 Task: Search one way flight ticket for 2 adults, 2 infants in seat and 1 infant on lap in first from Bloomington/normal: Central Illinois Regional Airport At Bloomington-normal to Springfield: Abraham Lincoln Capital Airport on 5-2-2023. Choice of flights is Singapure airlines. Number of bags: 1 checked bag. Price is upto 95000. Outbound departure time preference is 14:30.
Action: Mouse moved to (250, 342)
Screenshot: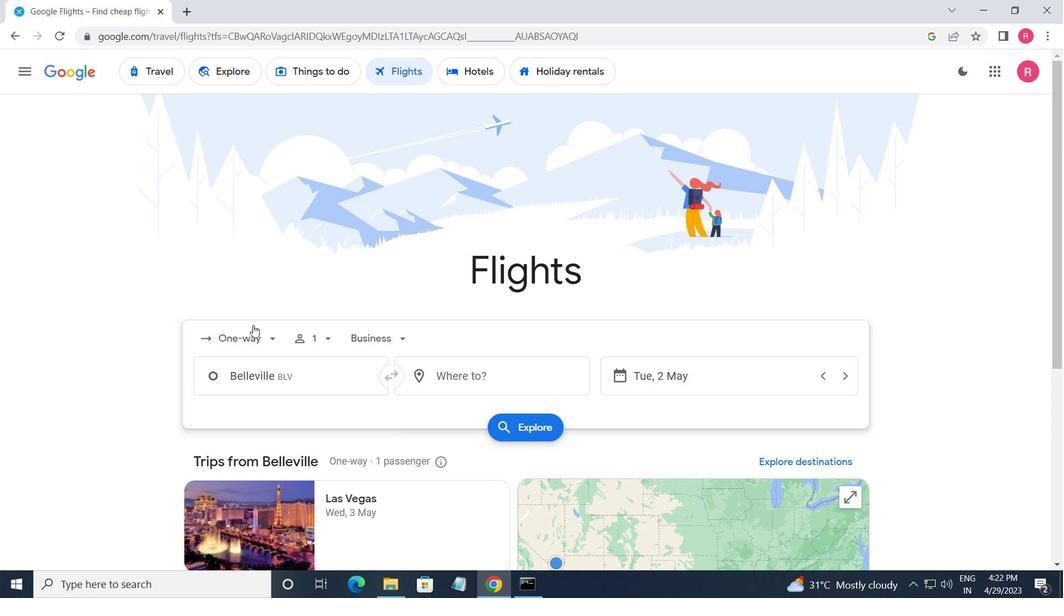 
Action: Mouse pressed left at (250, 342)
Screenshot: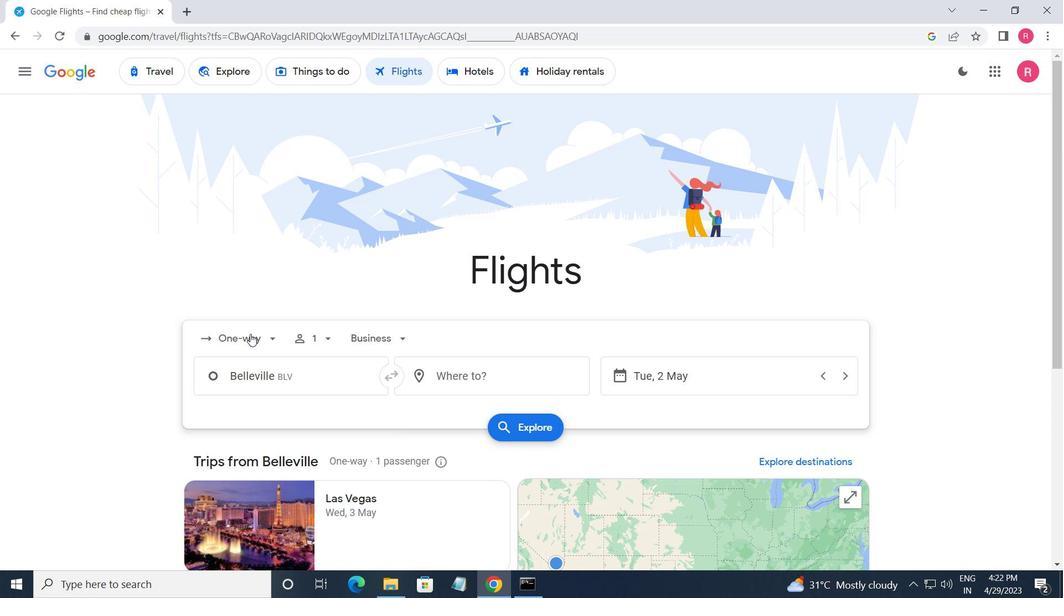 
Action: Mouse moved to (267, 341)
Screenshot: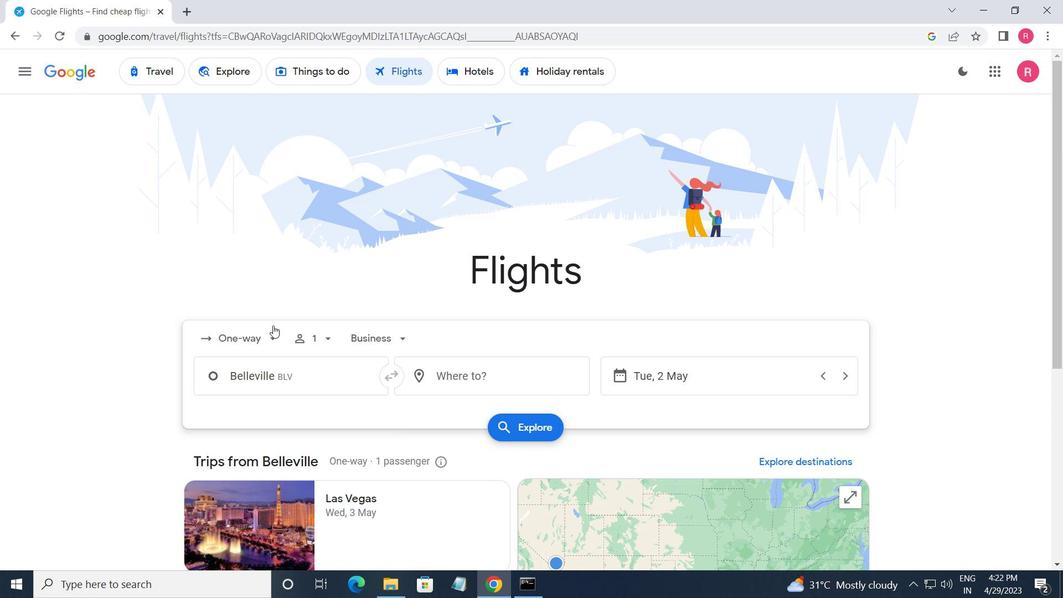 
Action: Mouse pressed left at (267, 341)
Screenshot: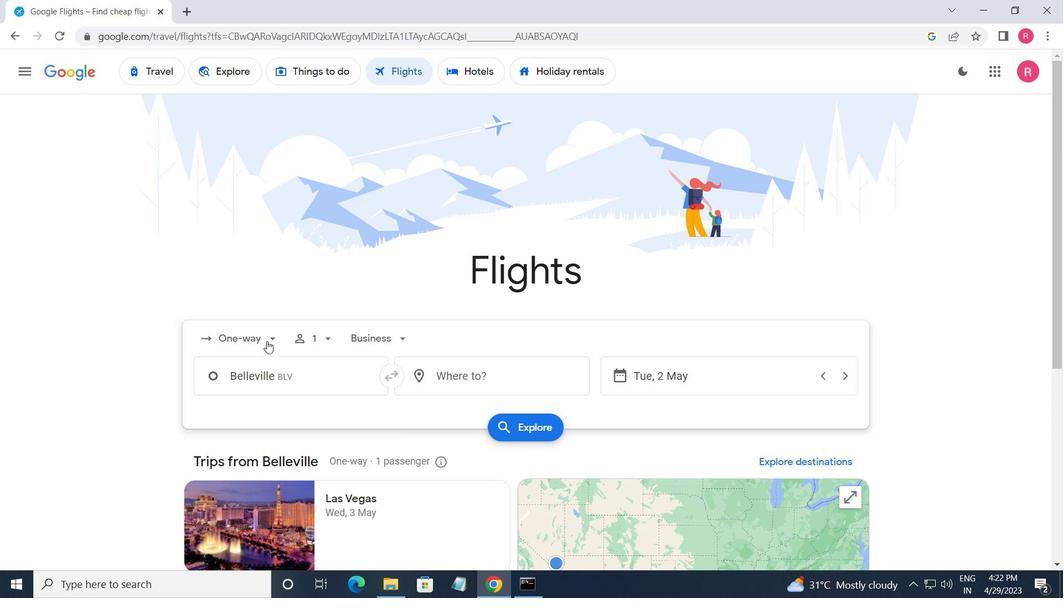 
Action: Mouse moved to (264, 343)
Screenshot: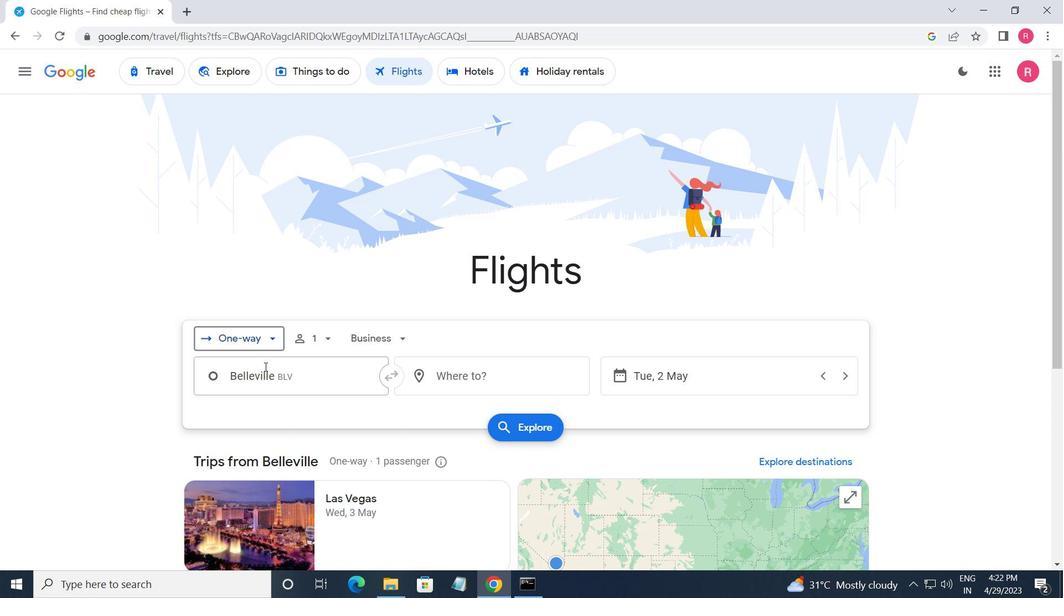 
Action: Mouse pressed left at (264, 343)
Screenshot: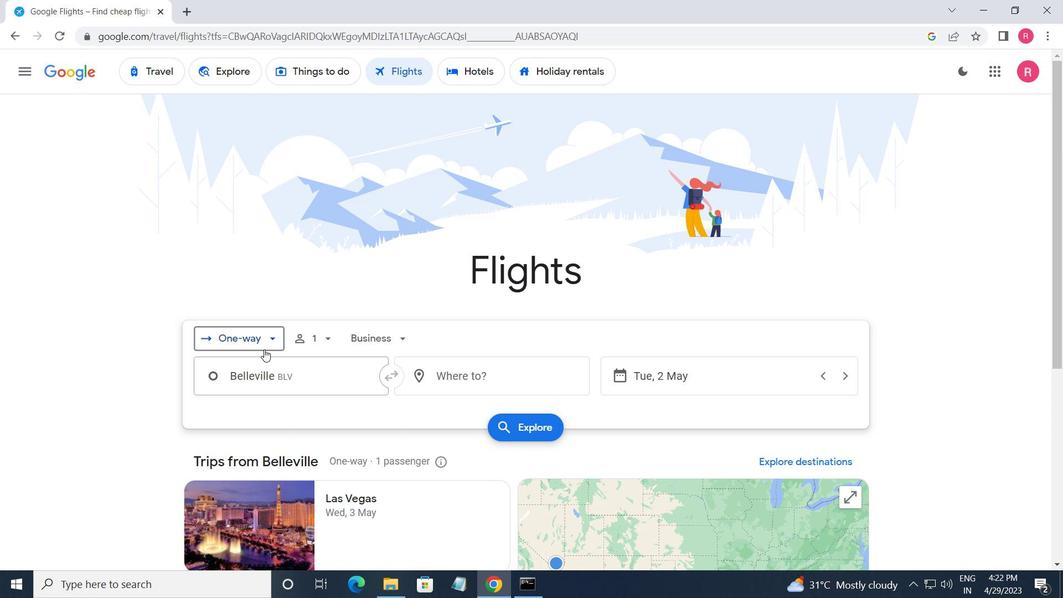 
Action: Mouse moved to (262, 403)
Screenshot: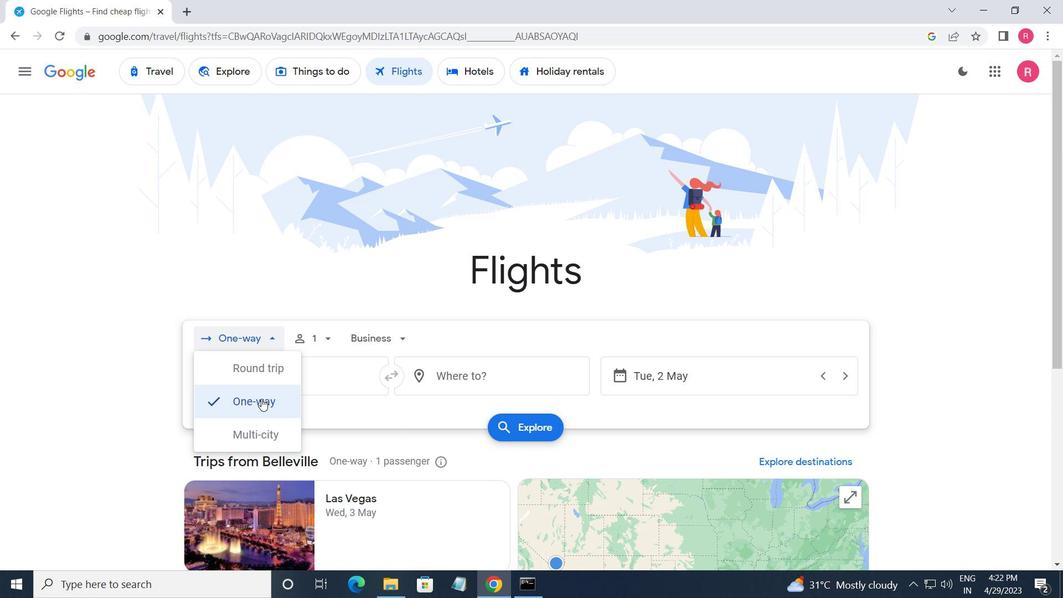 
Action: Mouse pressed left at (262, 403)
Screenshot: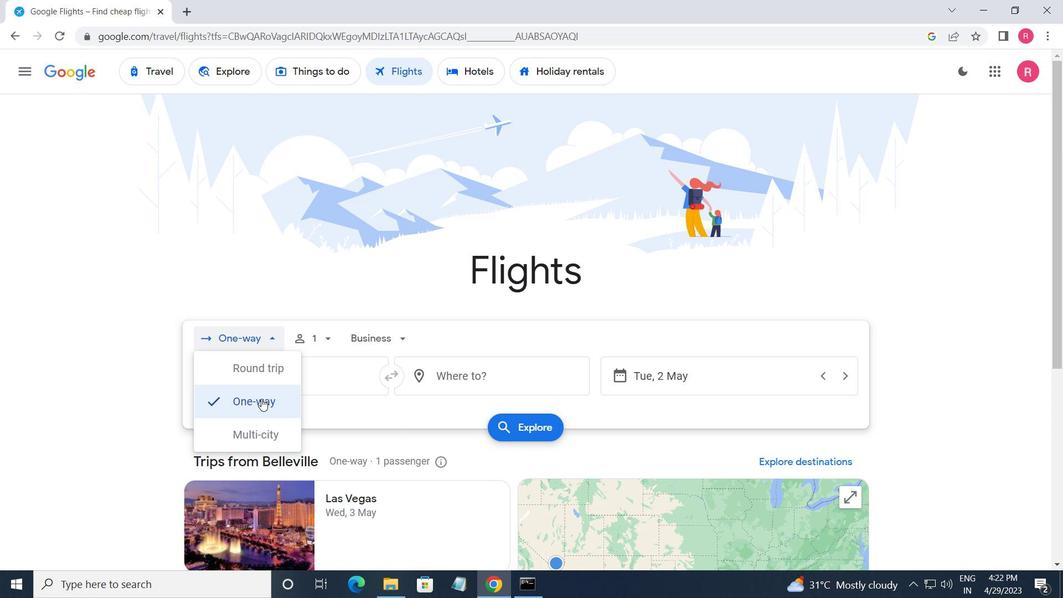 
Action: Mouse moved to (318, 340)
Screenshot: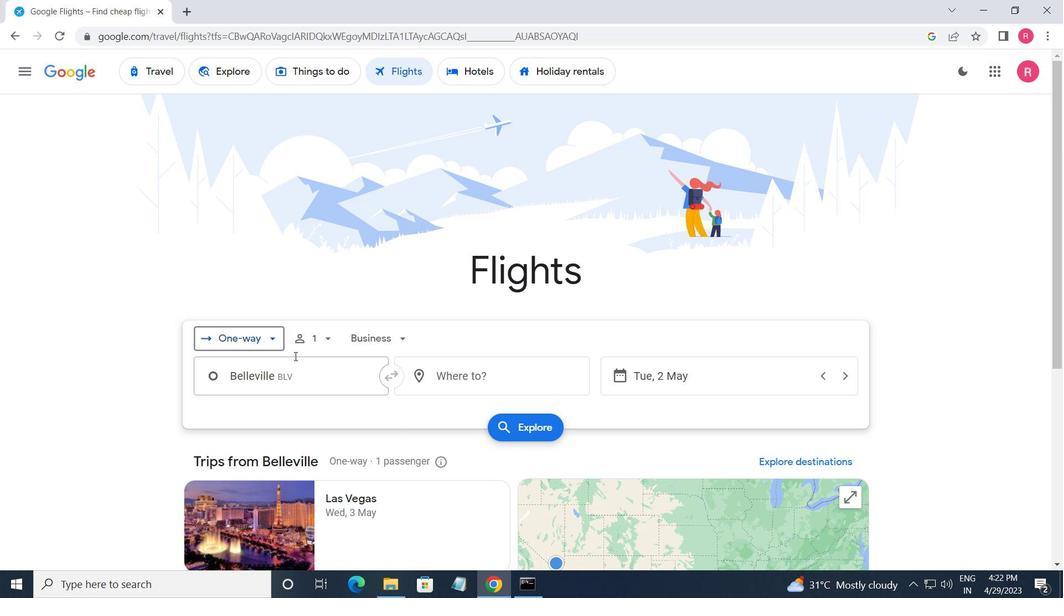 
Action: Mouse pressed left at (318, 340)
Screenshot: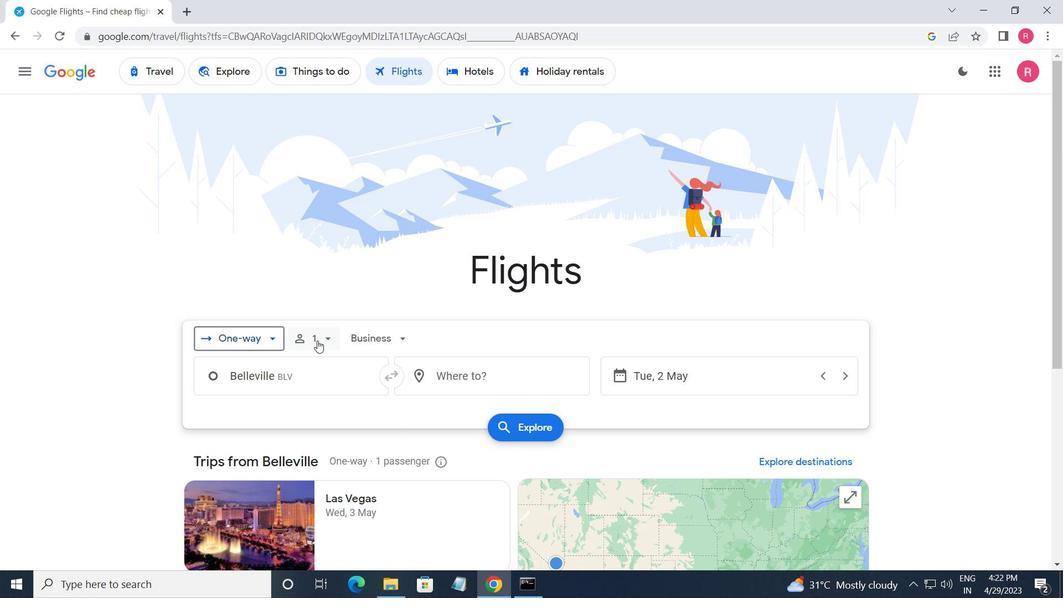 
Action: Mouse moved to (441, 376)
Screenshot: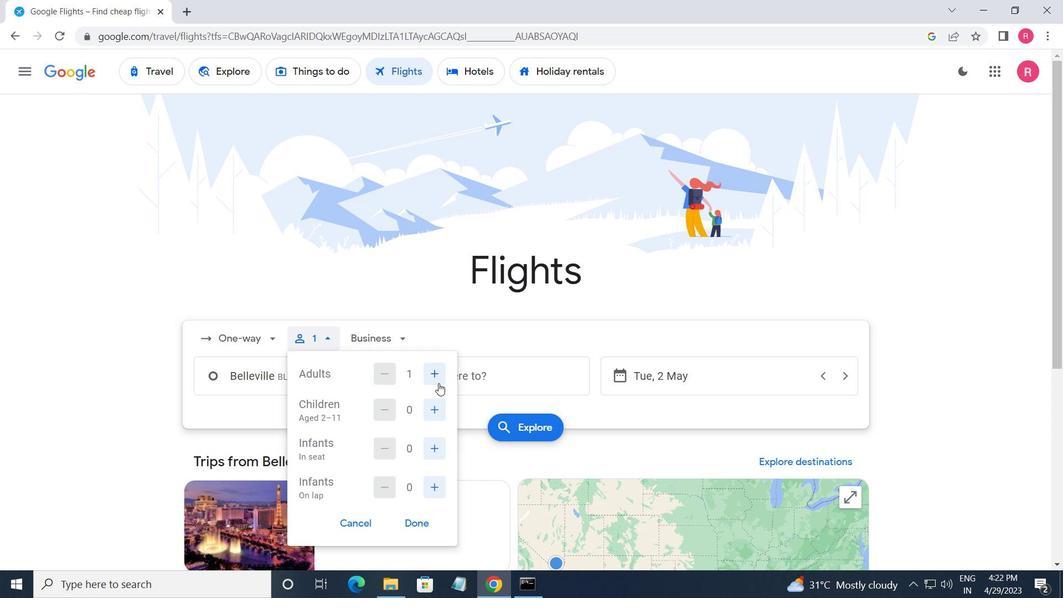
Action: Mouse pressed left at (441, 376)
Screenshot: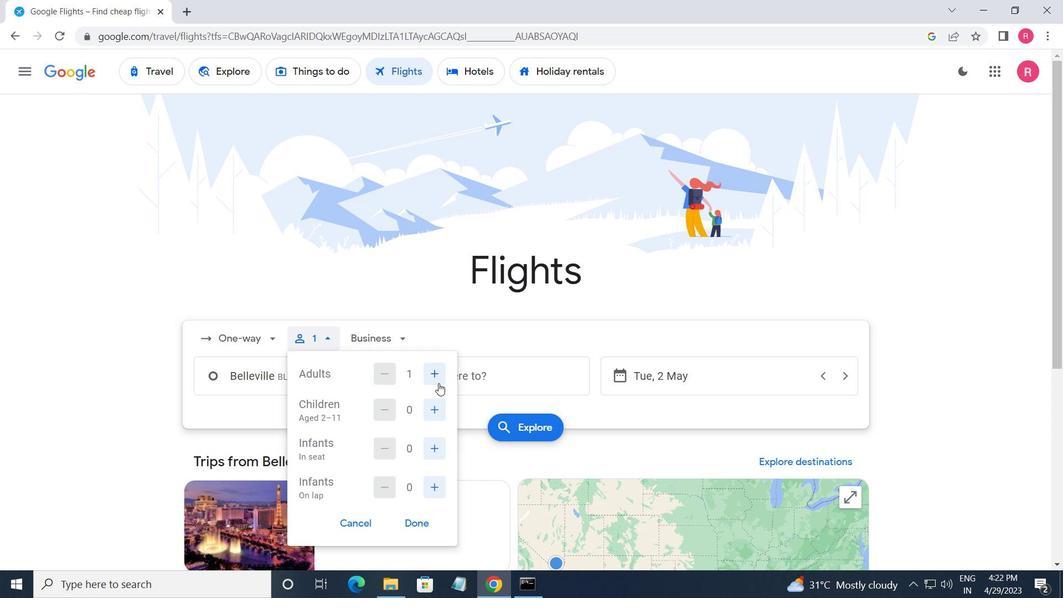 
Action: Mouse moved to (429, 448)
Screenshot: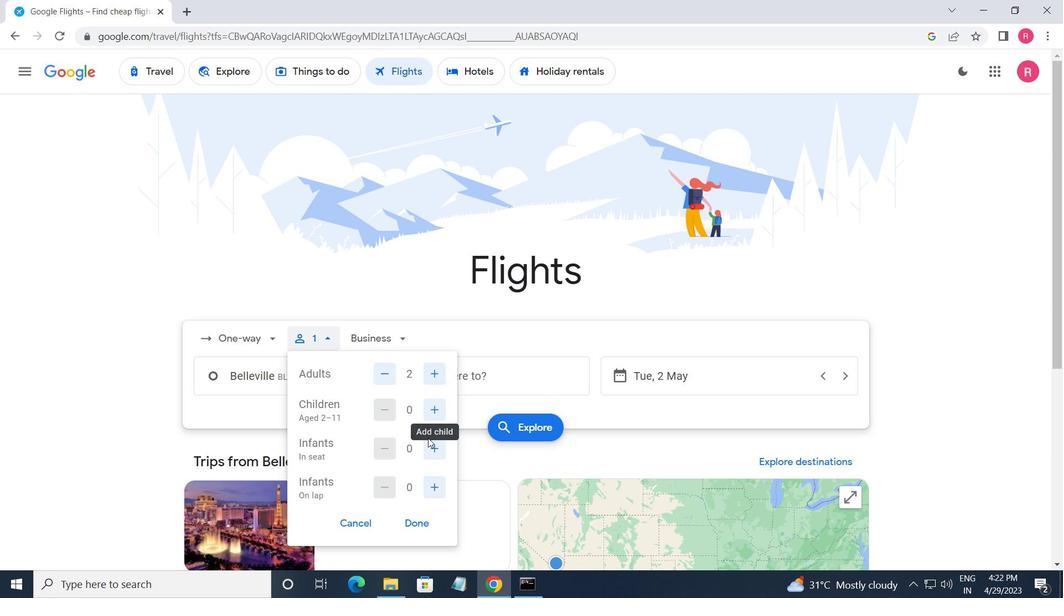 
Action: Mouse pressed left at (429, 448)
Screenshot: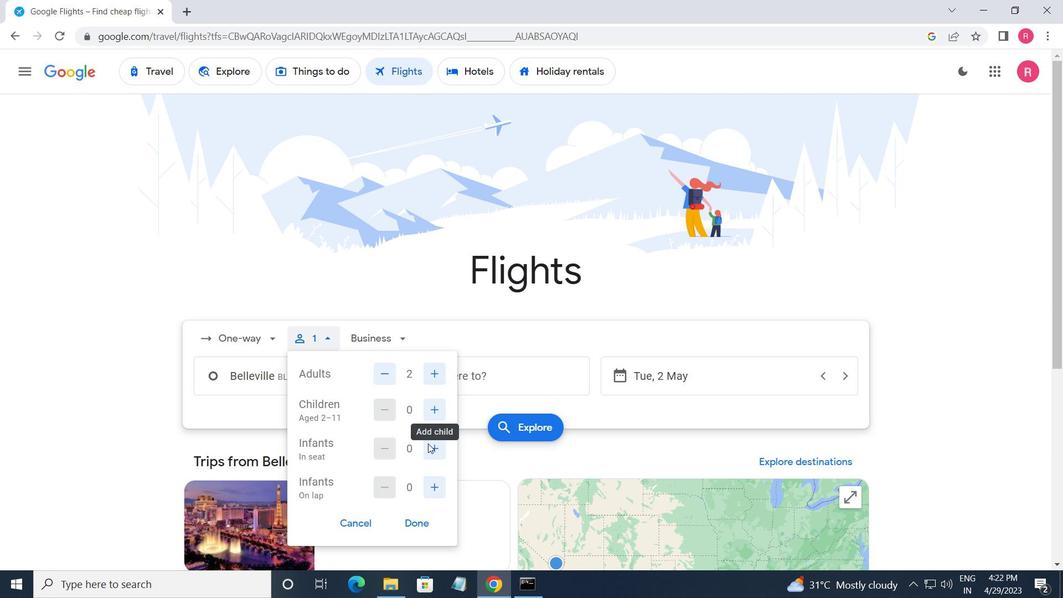 
Action: Mouse moved to (429, 448)
Screenshot: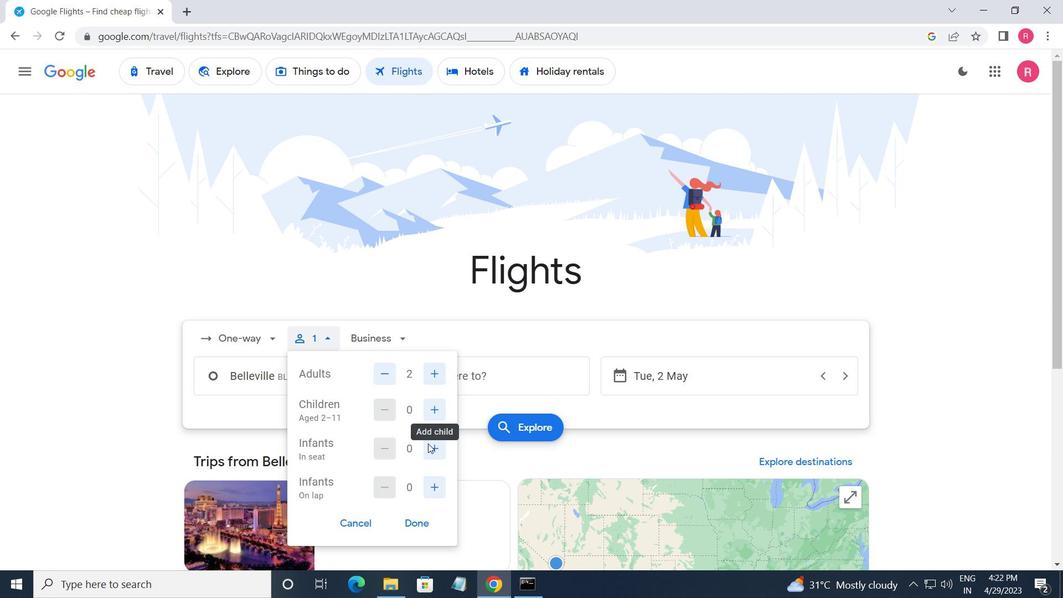 
Action: Mouse pressed left at (429, 448)
Screenshot: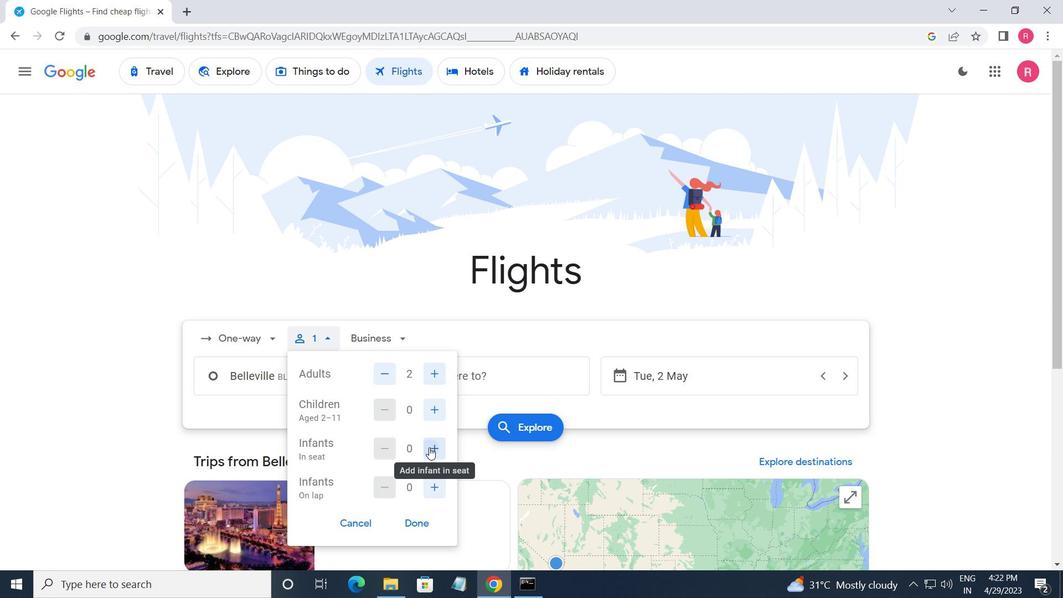 
Action: Mouse moved to (431, 482)
Screenshot: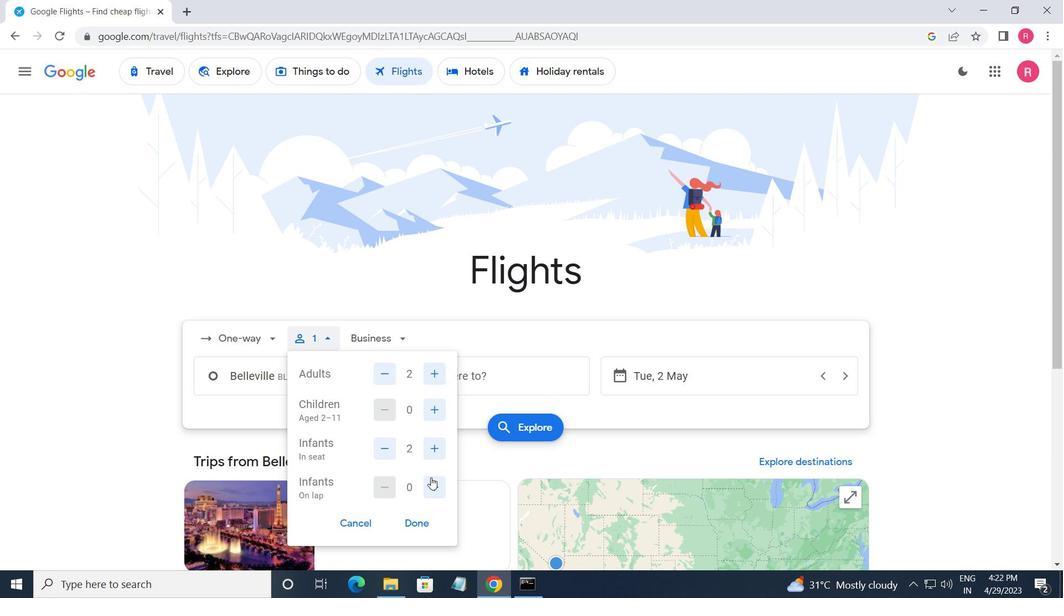 
Action: Mouse pressed left at (431, 482)
Screenshot: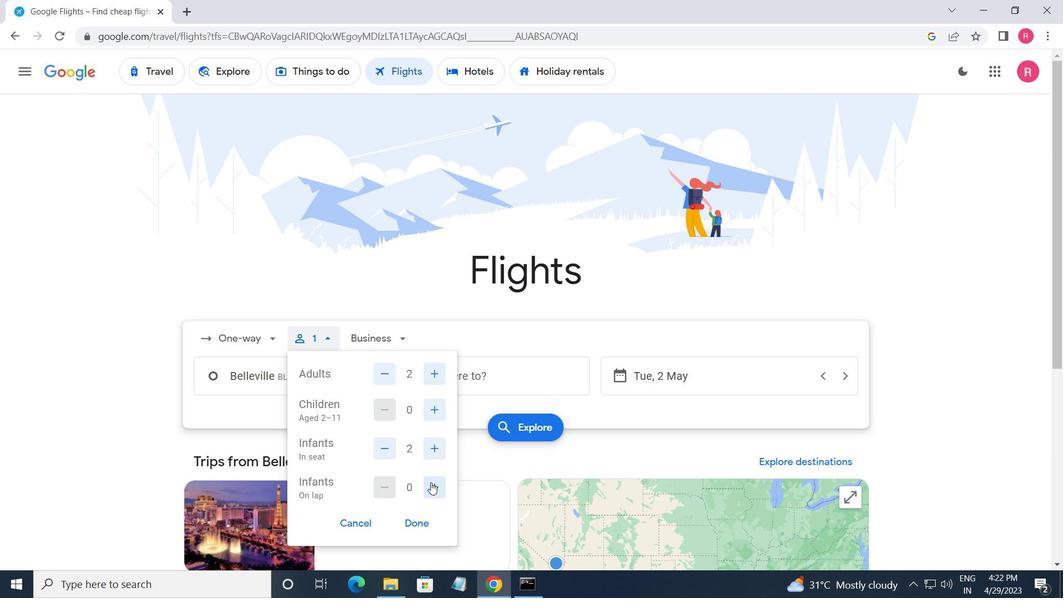 
Action: Mouse moved to (419, 516)
Screenshot: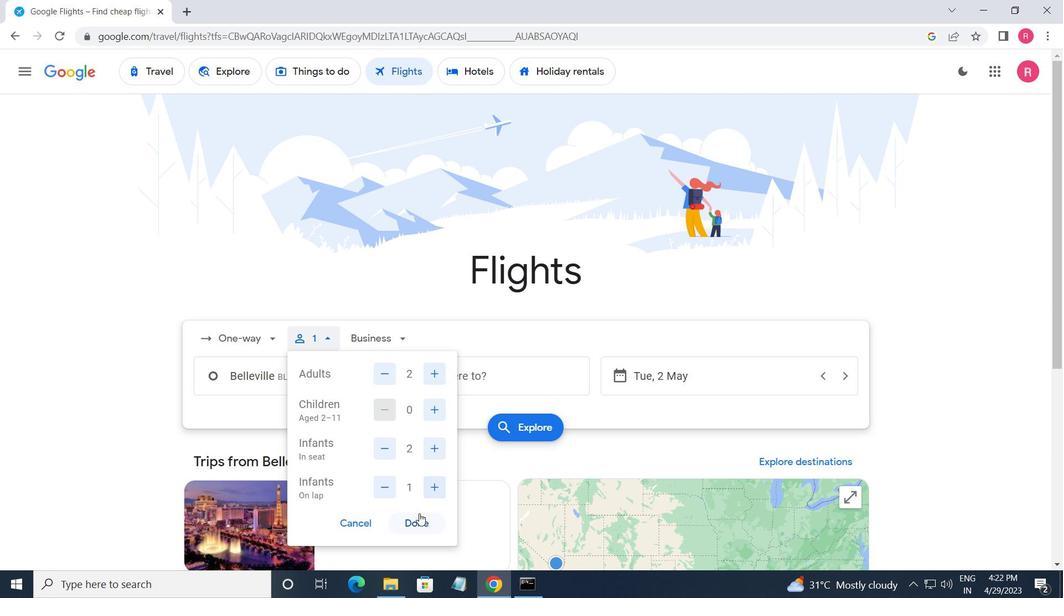 
Action: Mouse pressed left at (419, 516)
Screenshot: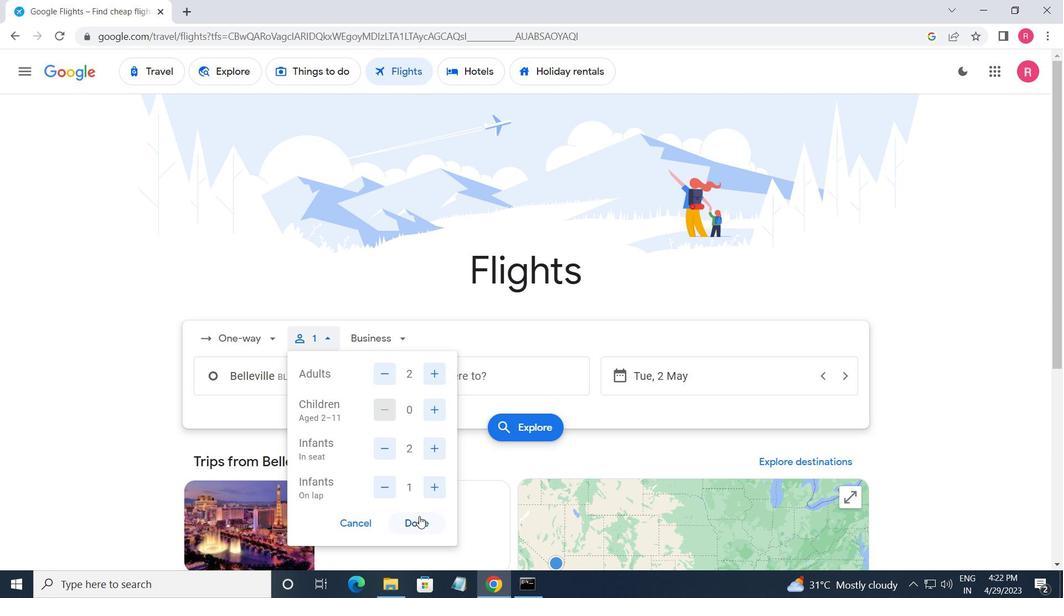 
Action: Mouse moved to (330, 385)
Screenshot: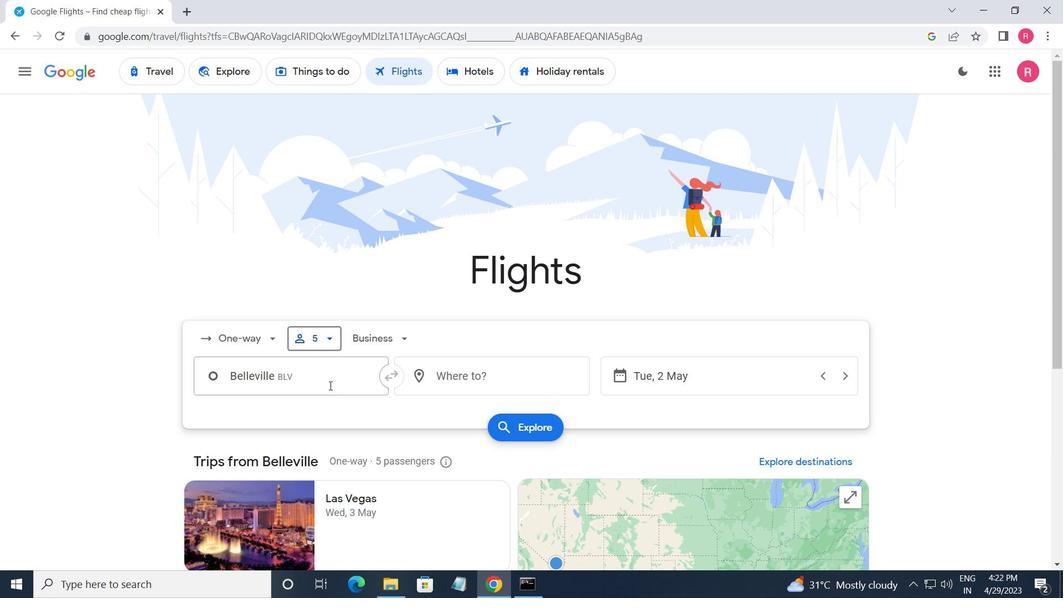 
Action: Mouse pressed left at (330, 385)
Screenshot: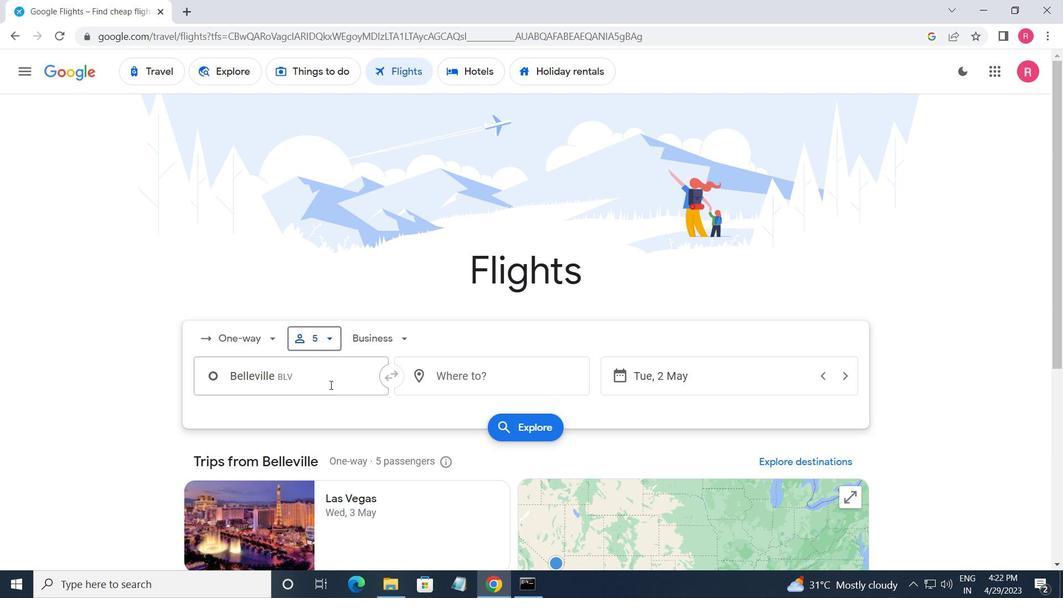 
Action: Key pressed <Key.shift><Key.shift><Key.shift><Key.shift><Key.shift><Key.shift><Key.shift><Key.shift><Key.shift><Key.shift><Key.shift><Key.shift><Key.shift><Key.shift><Key.shift>CENTRAL<Key.space>ILL
Screenshot: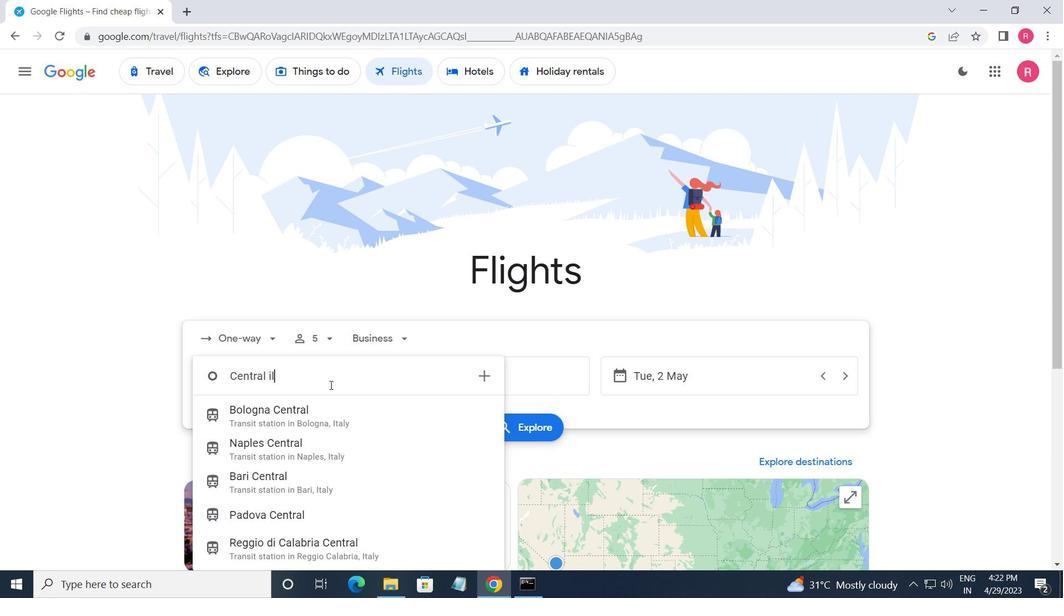 
Action: Mouse moved to (313, 421)
Screenshot: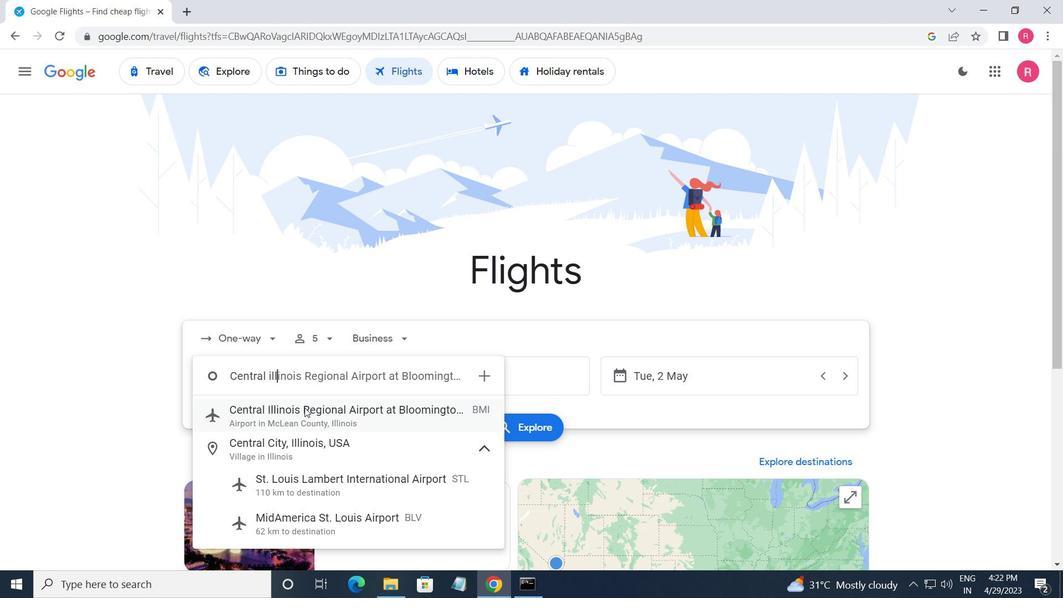 
Action: Mouse pressed left at (313, 421)
Screenshot: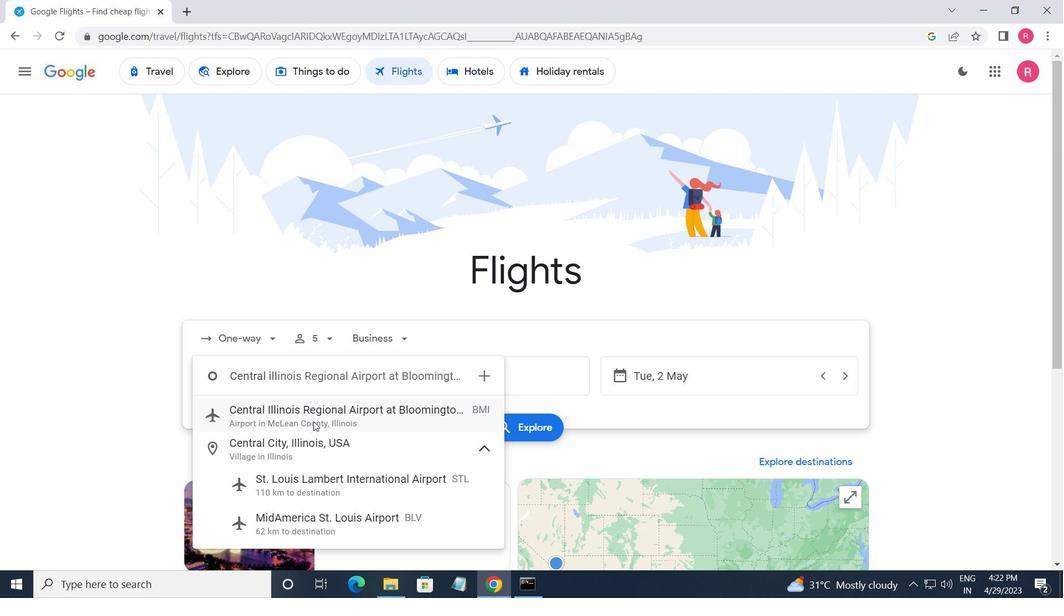 
Action: Mouse moved to (425, 360)
Screenshot: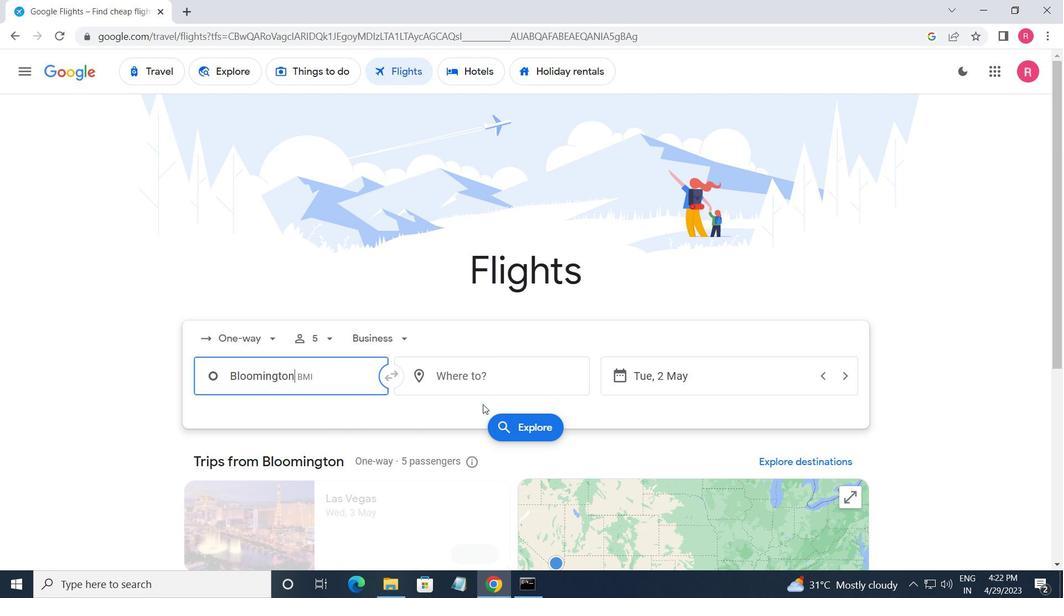 
Action: Mouse pressed left at (425, 360)
Screenshot: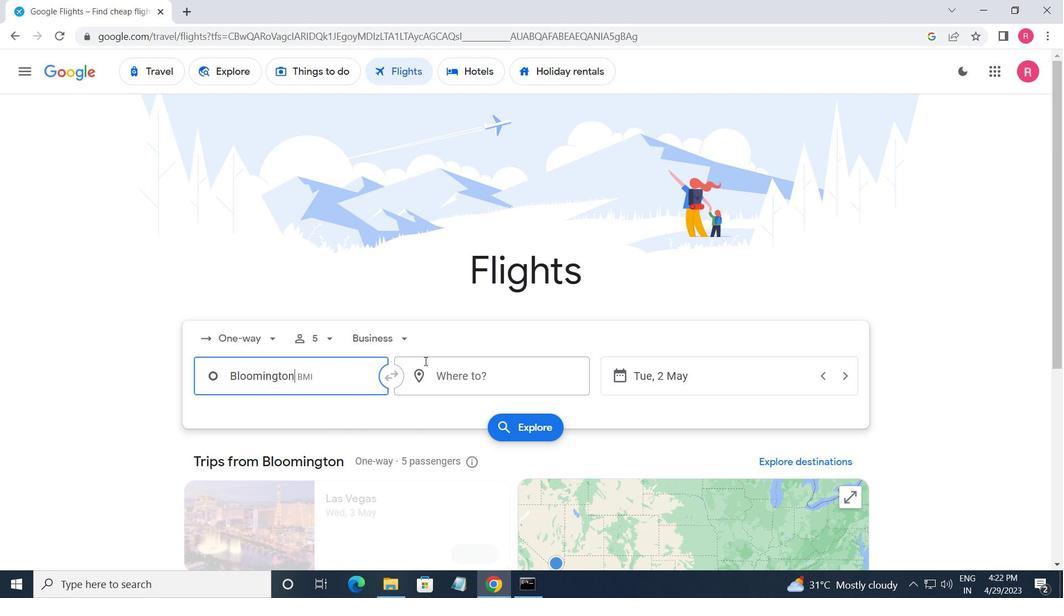 
Action: Mouse moved to (459, 508)
Screenshot: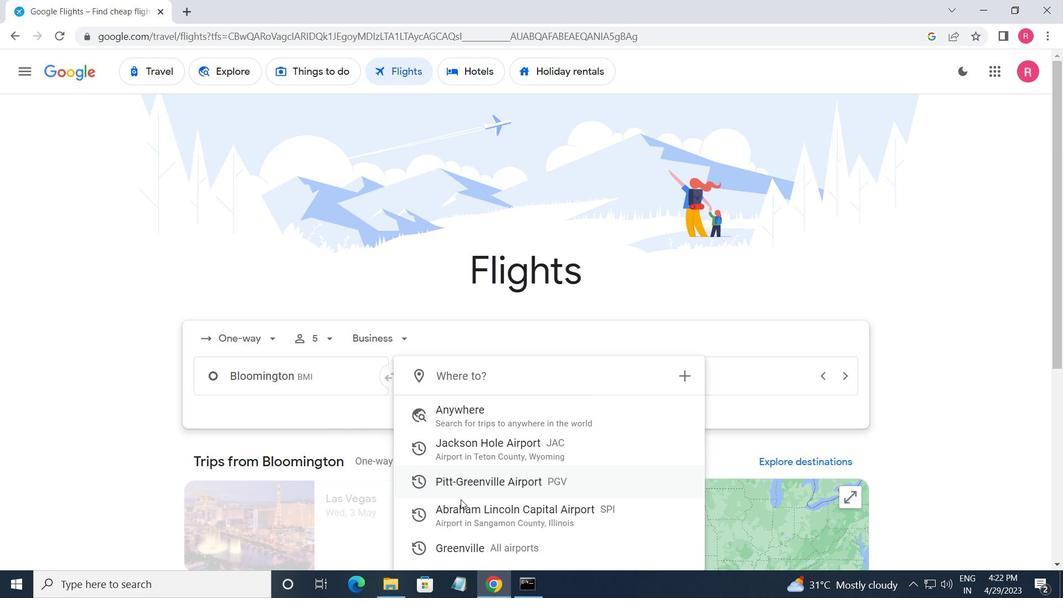 
Action: Mouse pressed left at (459, 508)
Screenshot: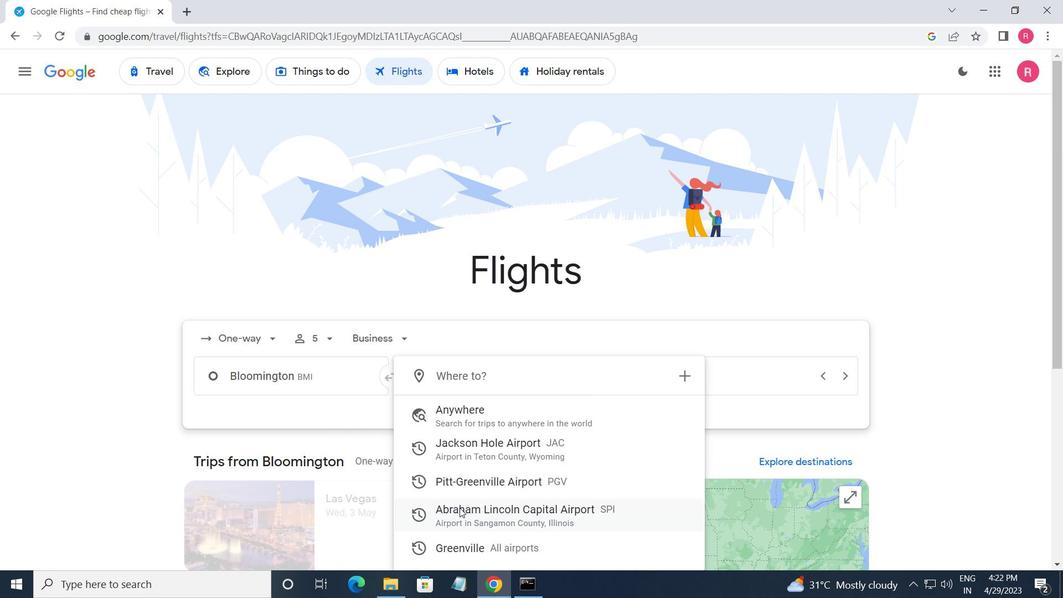 
Action: Mouse moved to (717, 378)
Screenshot: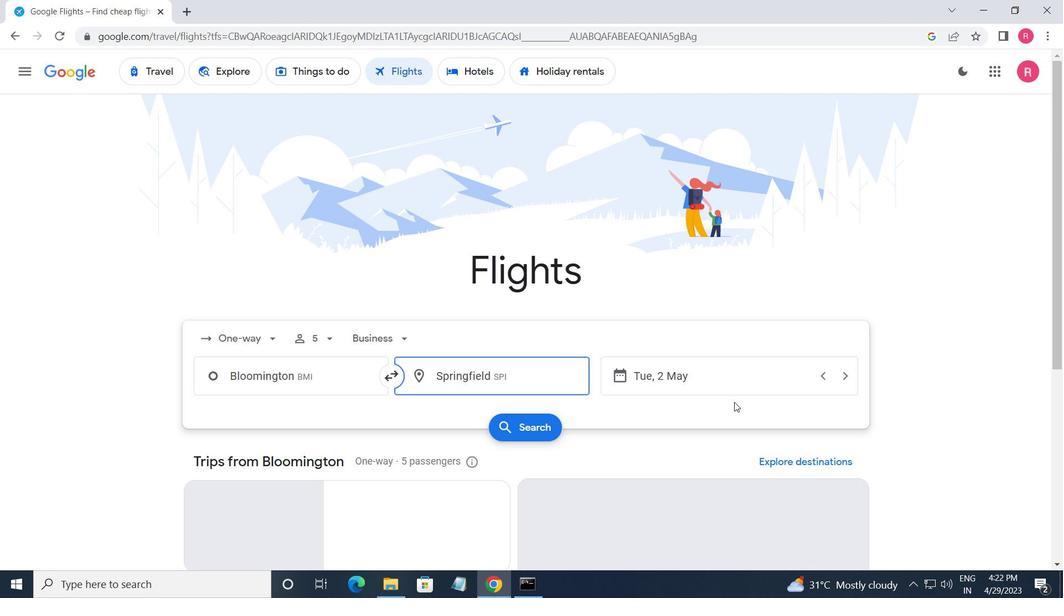 
Action: Mouse pressed left at (717, 378)
Screenshot: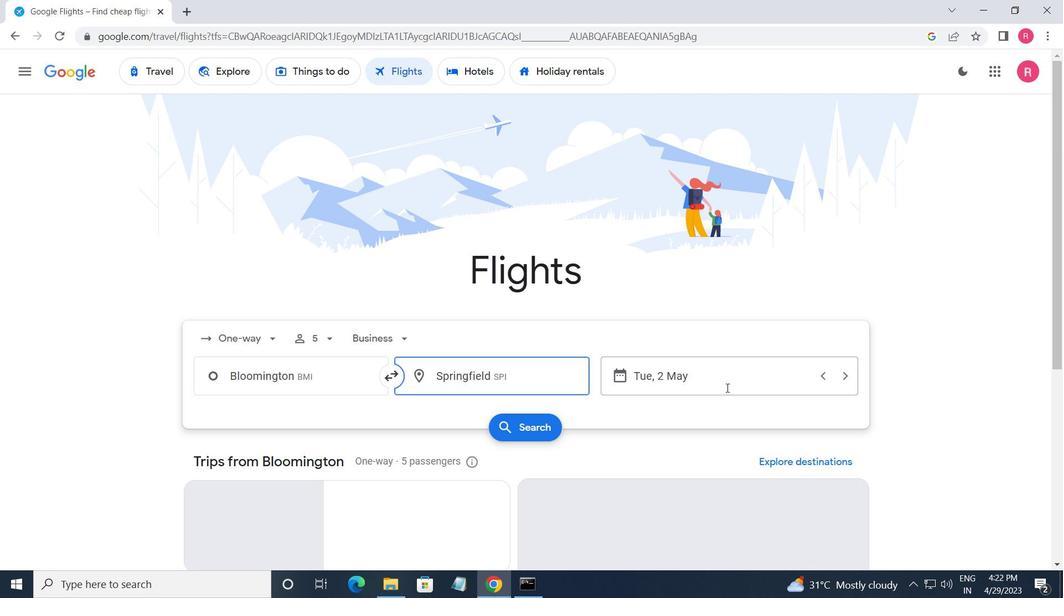 
Action: Mouse moved to (697, 323)
Screenshot: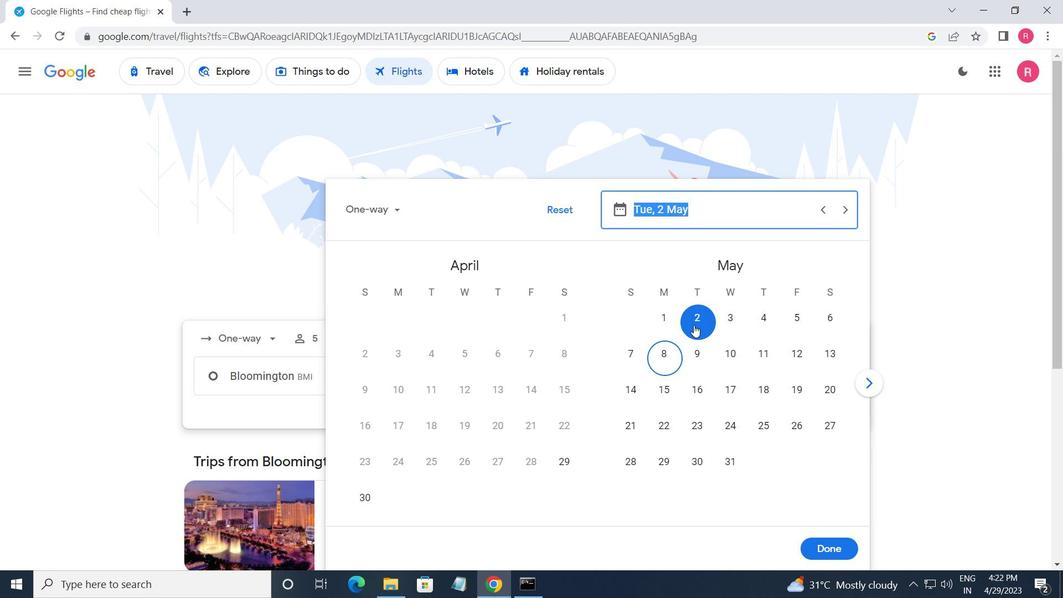 
Action: Mouse pressed left at (697, 323)
Screenshot: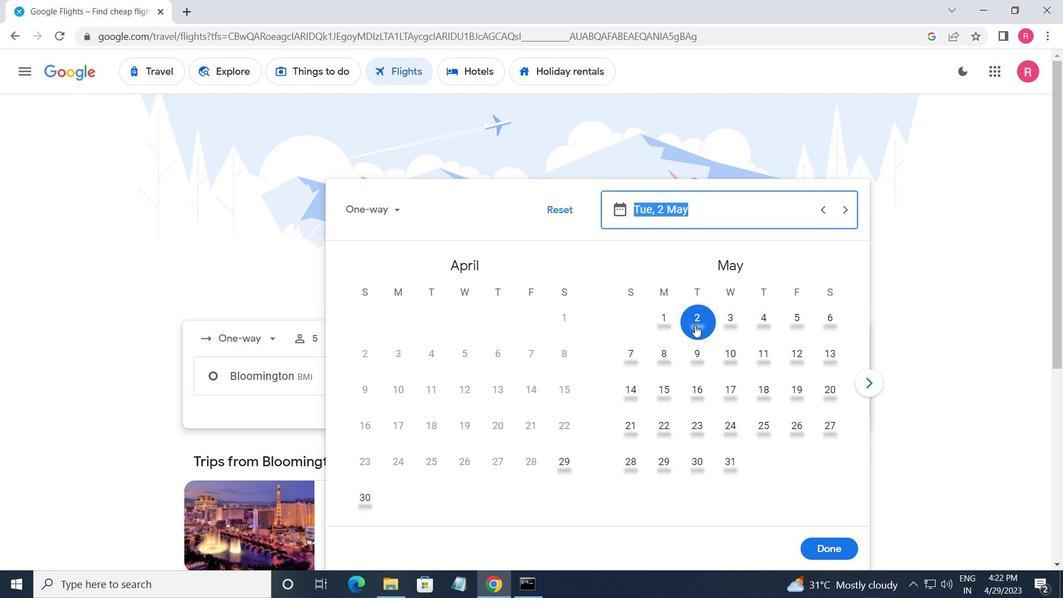 
Action: Mouse moved to (822, 546)
Screenshot: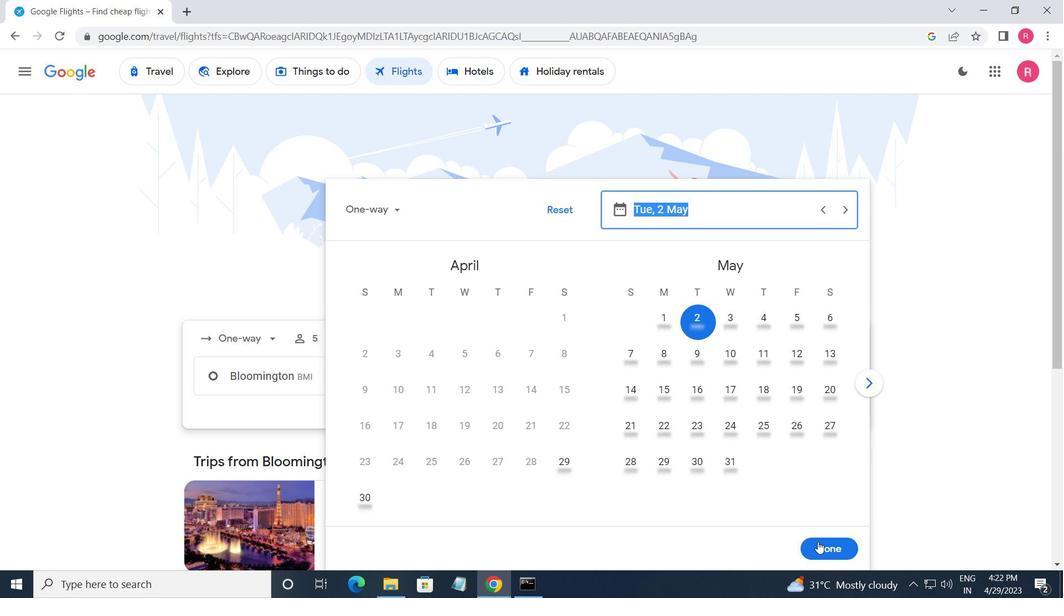 
Action: Mouse pressed left at (822, 546)
Screenshot: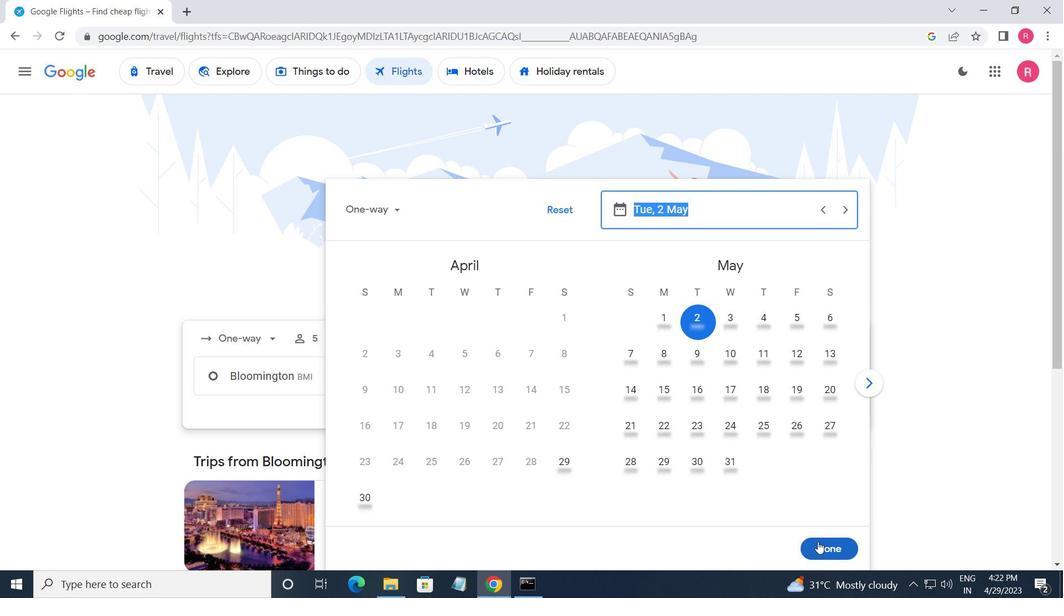 
Action: Mouse moved to (515, 436)
Screenshot: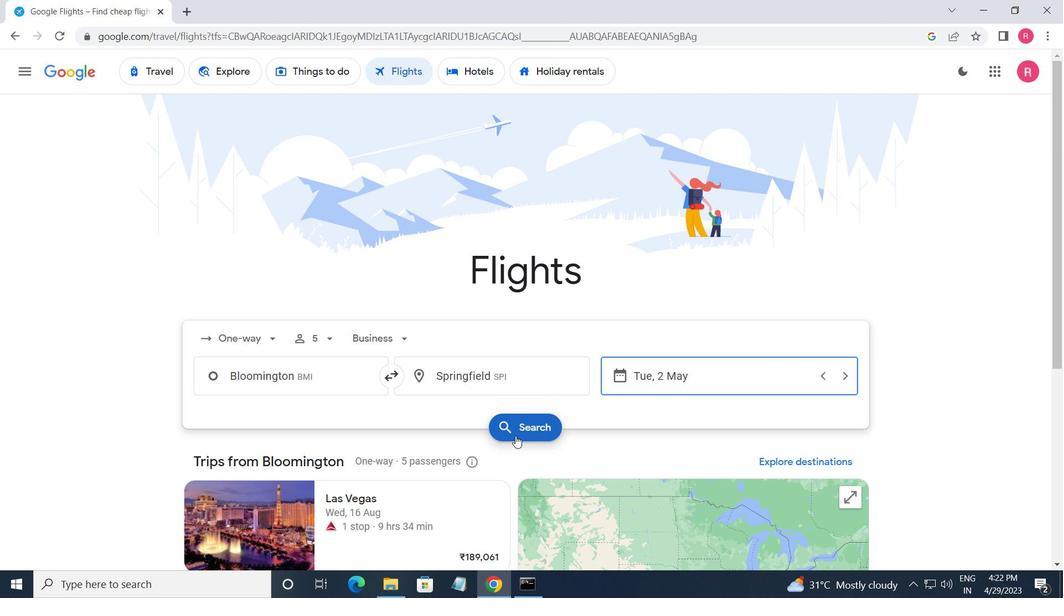 
Action: Mouse pressed left at (515, 436)
Screenshot: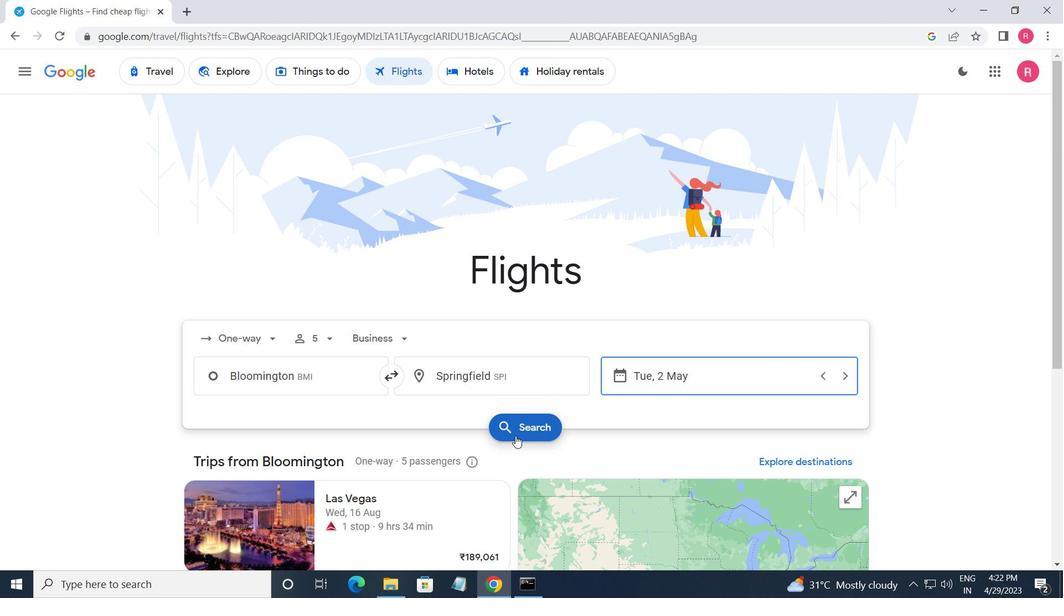 
Action: Mouse moved to (194, 204)
Screenshot: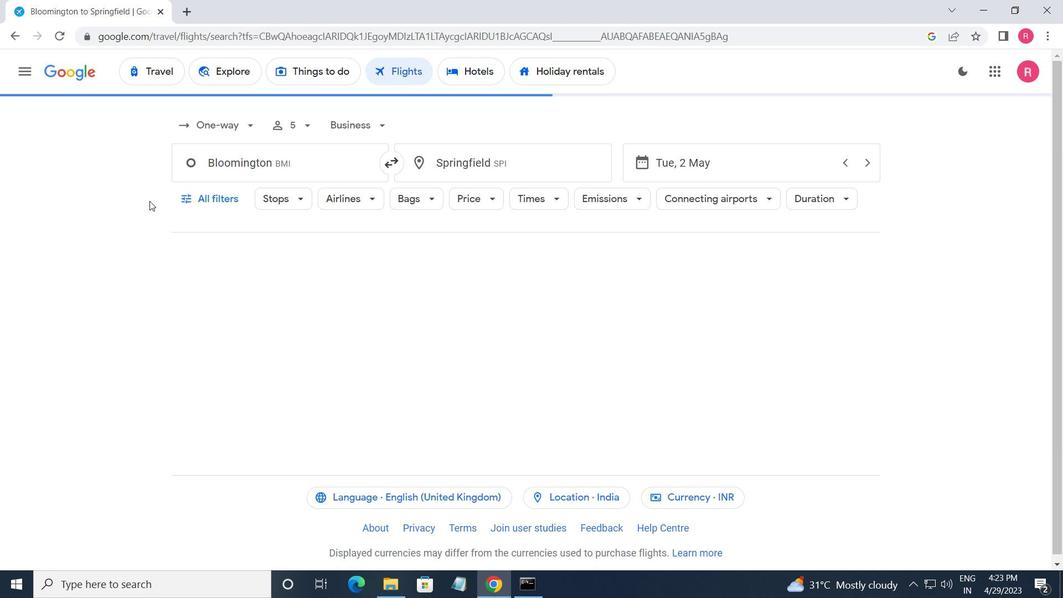 
Action: Mouse pressed left at (194, 204)
Screenshot: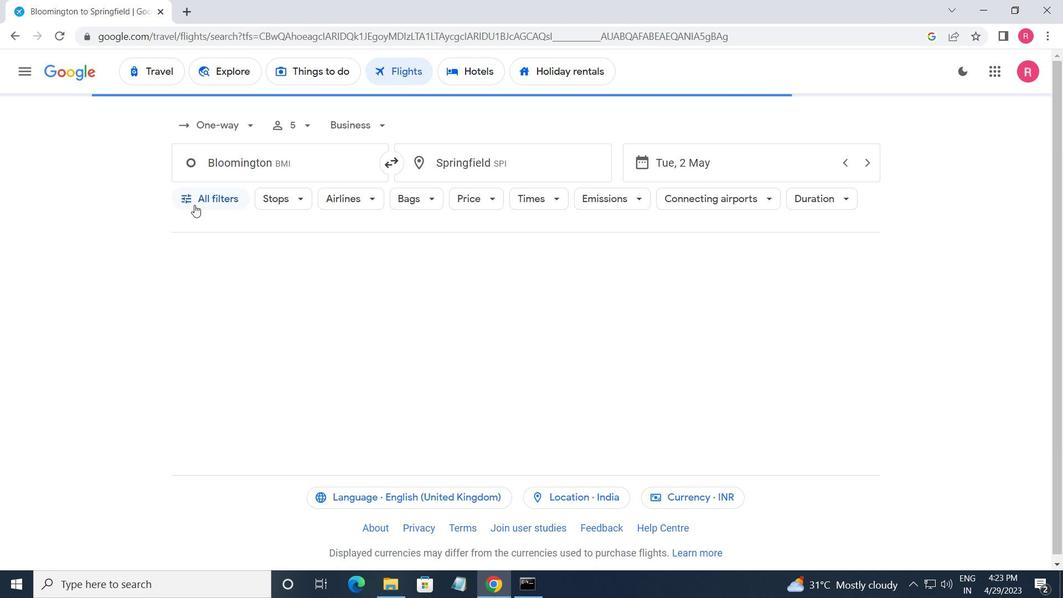 
Action: Mouse moved to (254, 351)
Screenshot: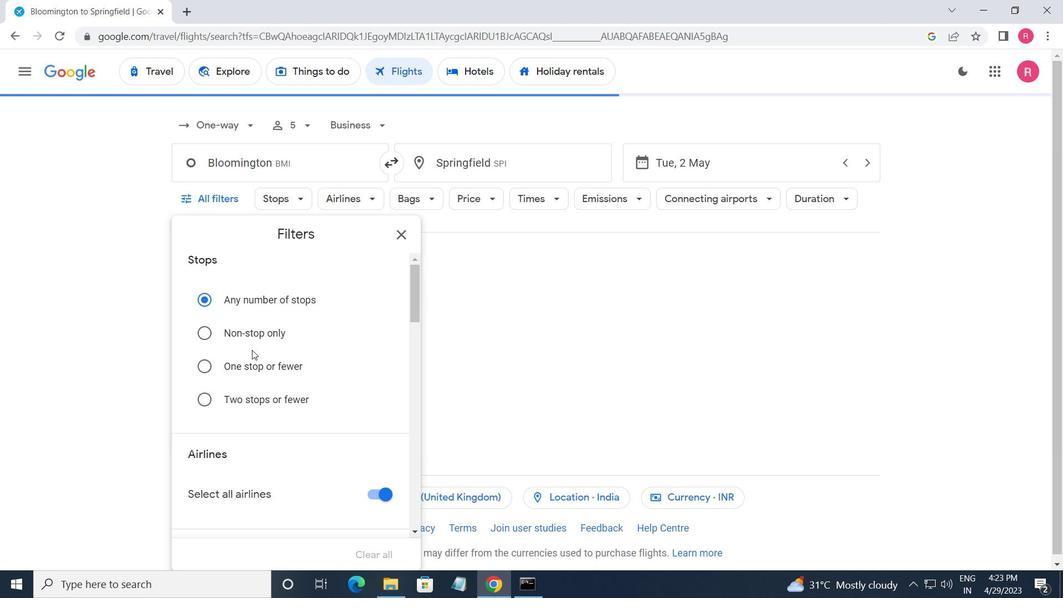 
Action: Mouse scrolled (254, 351) with delta (0, 0)
Screenshot: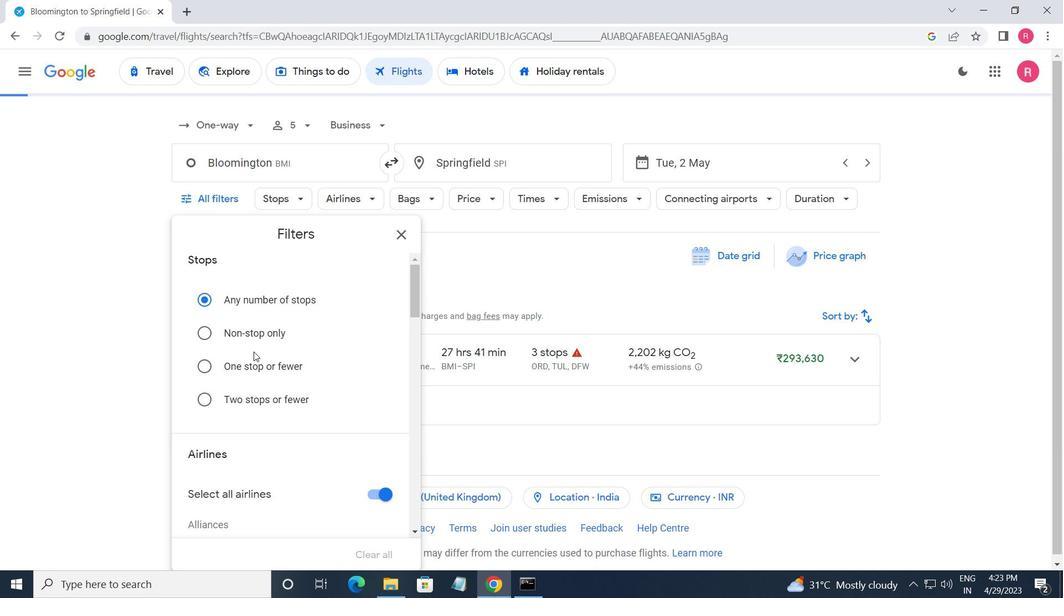 
Action: Mouse scrolled (254, 351) with delta (0, 0)
Screenshot: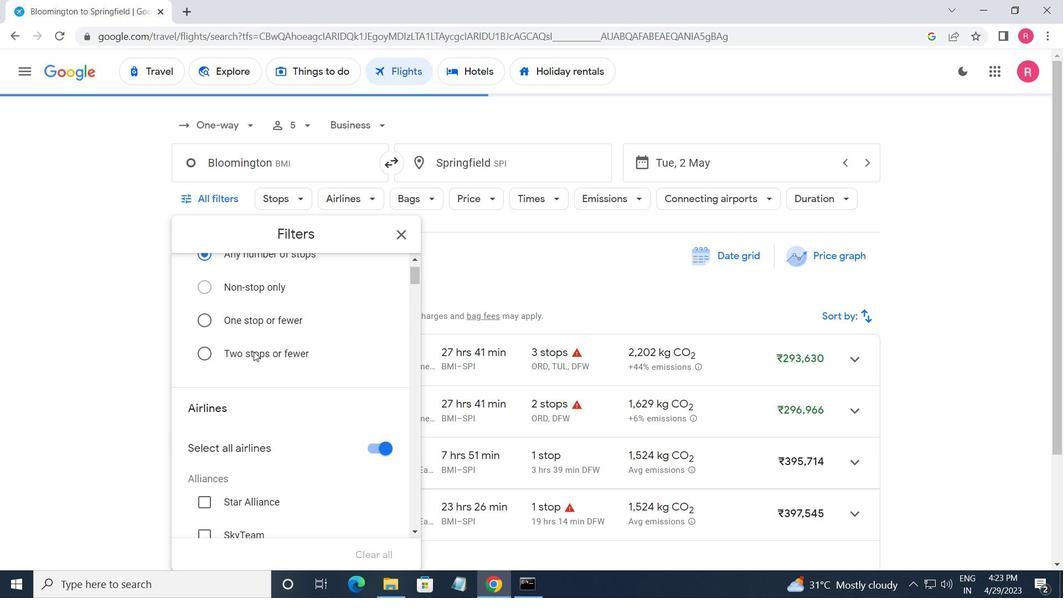 
Action: Mouse scrolled (254, 351) with delta (0, 0)
Screenshot: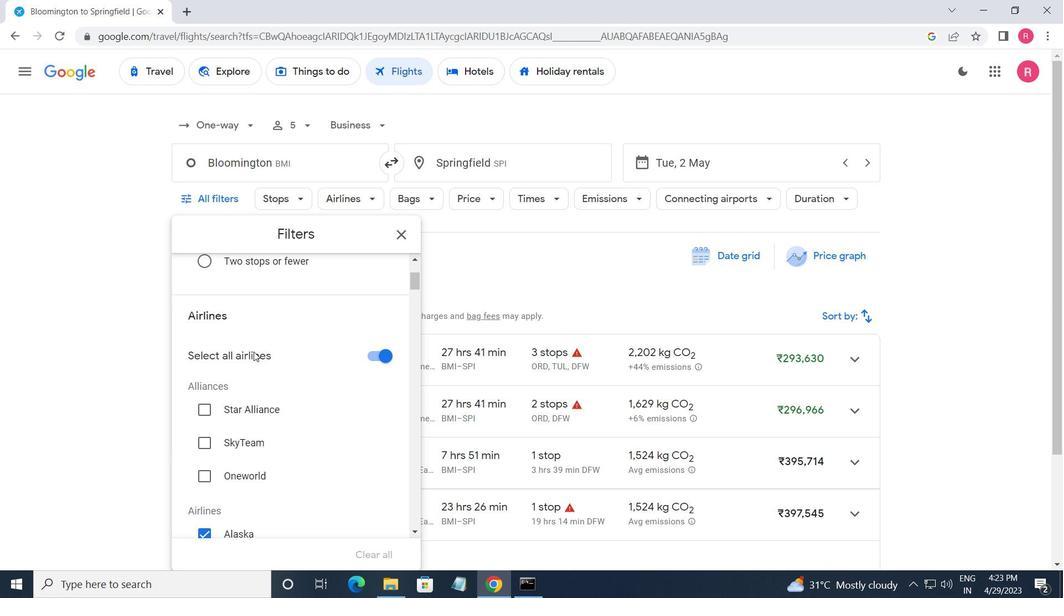 
Action: Mouse scrolled (254, 351) with delta (0, 0)
Screenshot: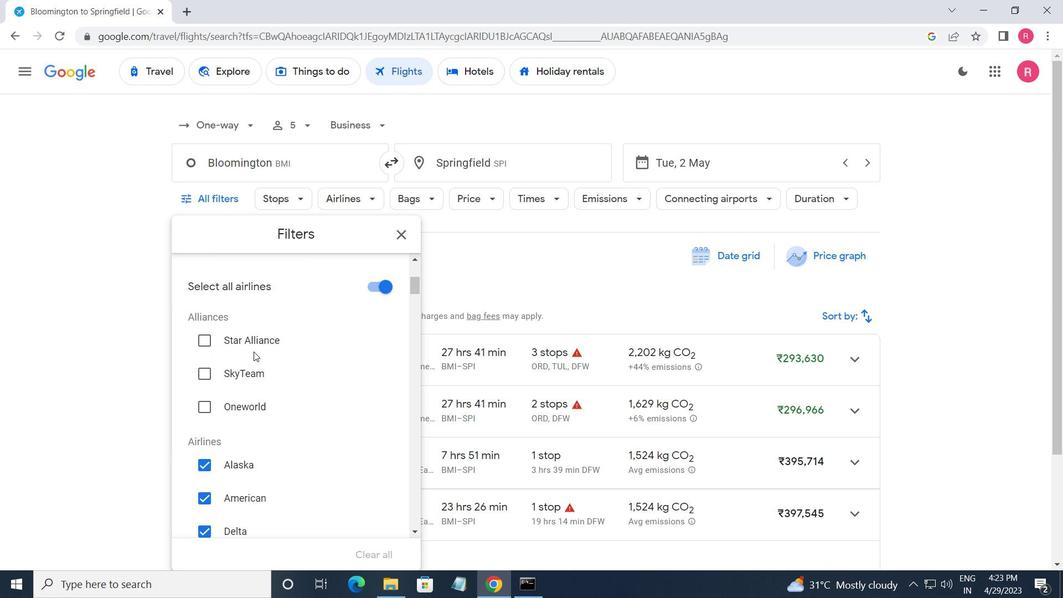 
Action: Mouse scrolled (254, 351) with delta (0, 0)
Screenshot: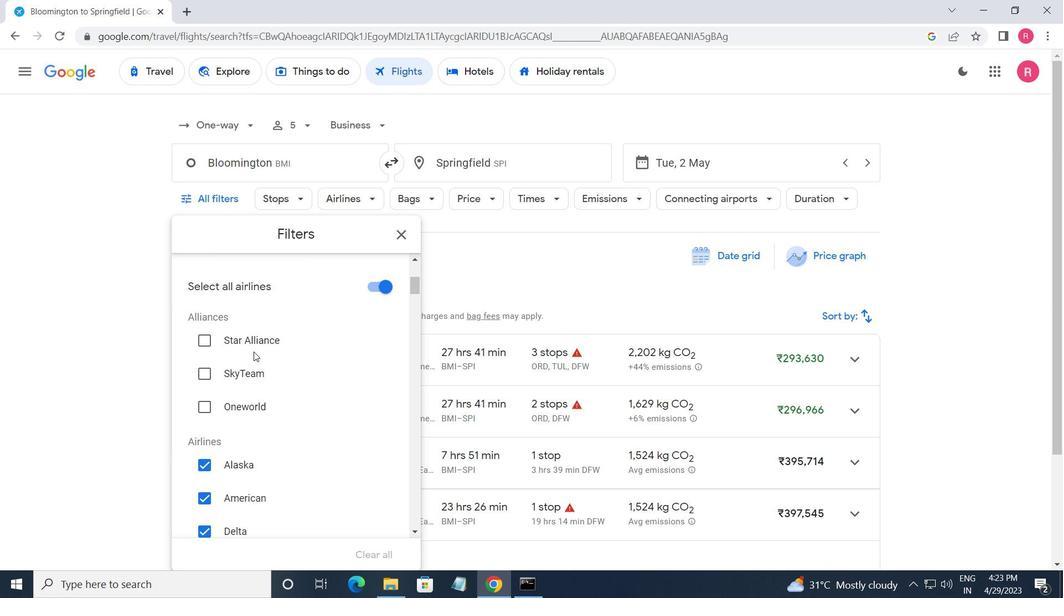 
Action: Mouse scrolled (254, 352) with delta (0, 0)
Screenshot: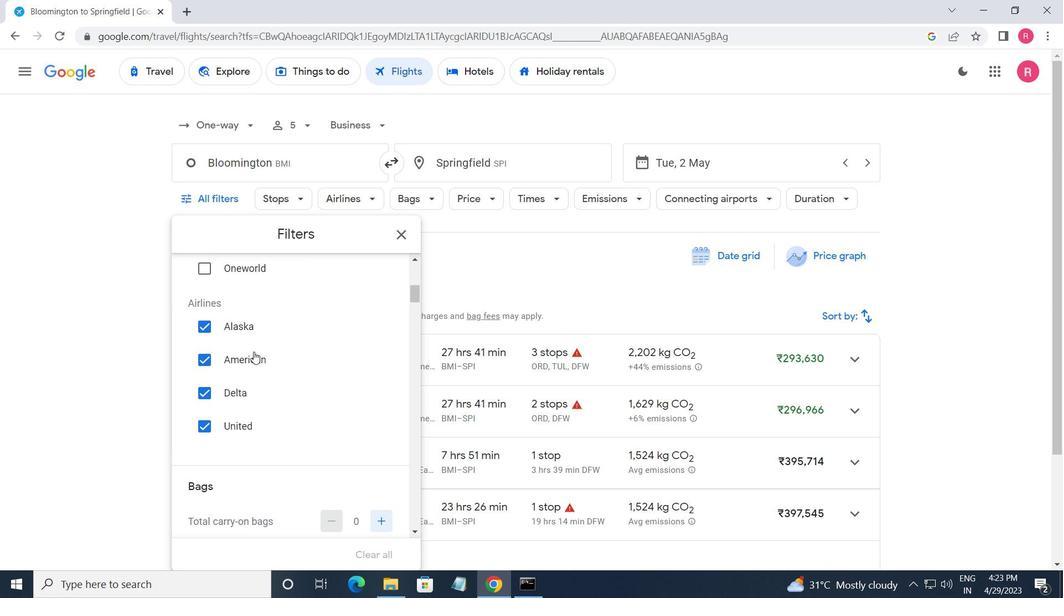 
Action: Mouse scrolled (254, 352) with delta (0, 0)
Screenshot: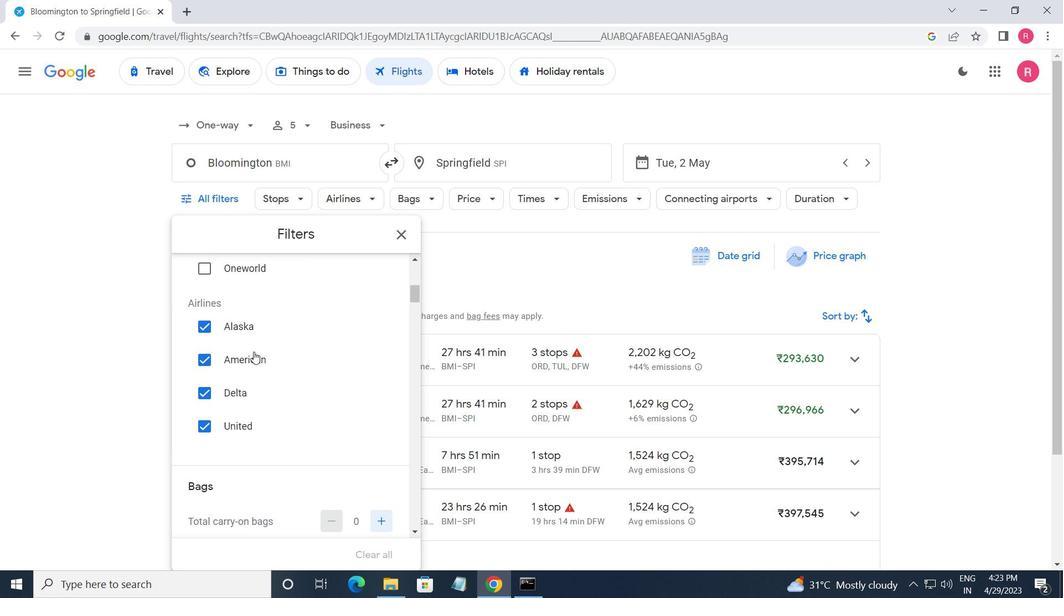 
Action: Mouse scrolled (254, 352) with delta (0, 0)
Screenshot: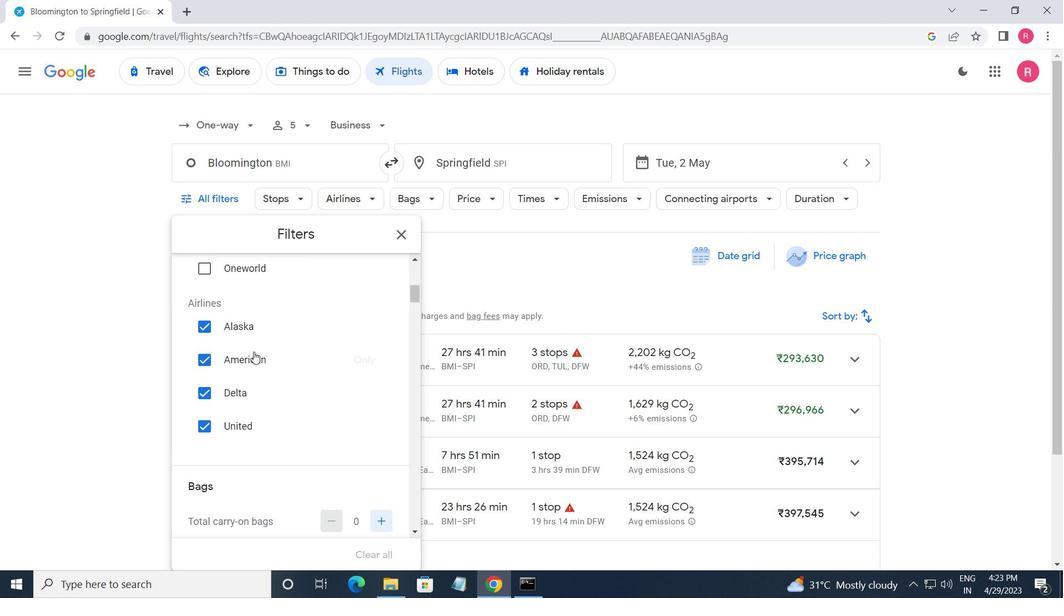 
Action: Mouse moved to (374, 356)
Screenshot: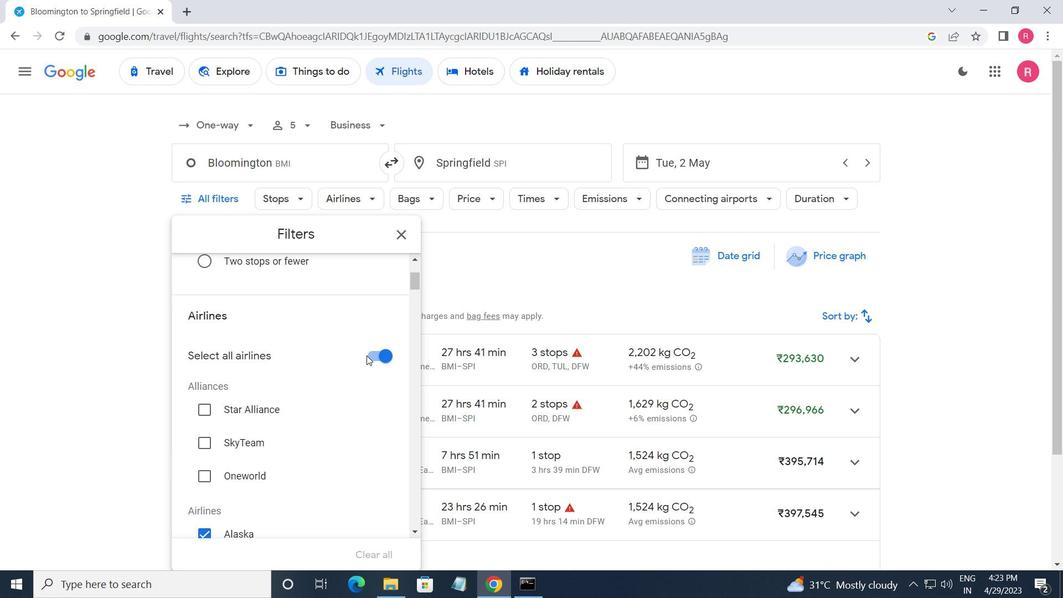 
Action: Mouse pressed left at (374, 356)
Screenshot: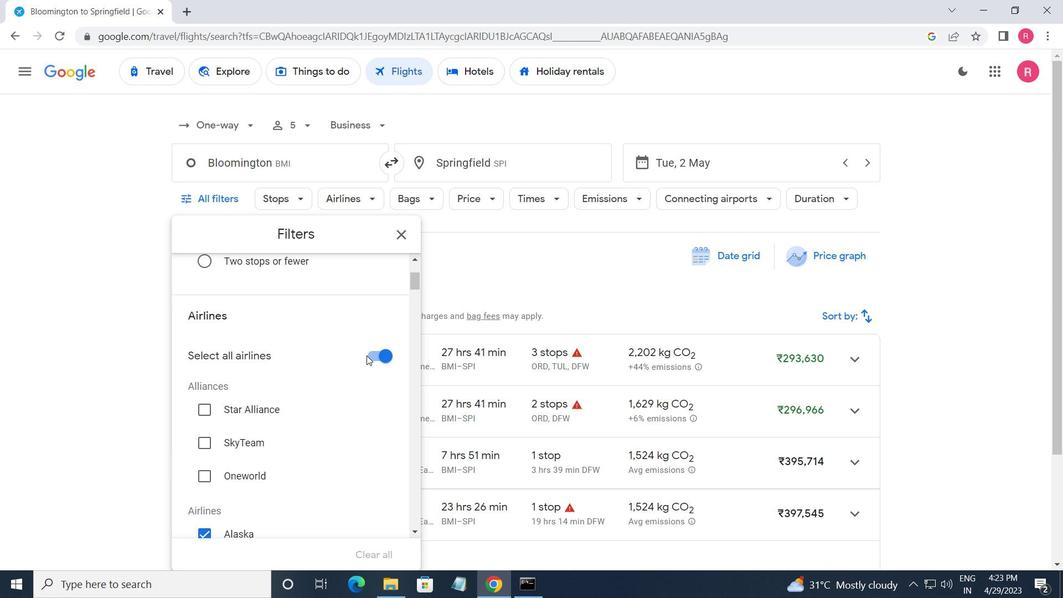 
Action: Mouse moved to (375, 356)
Screenshot: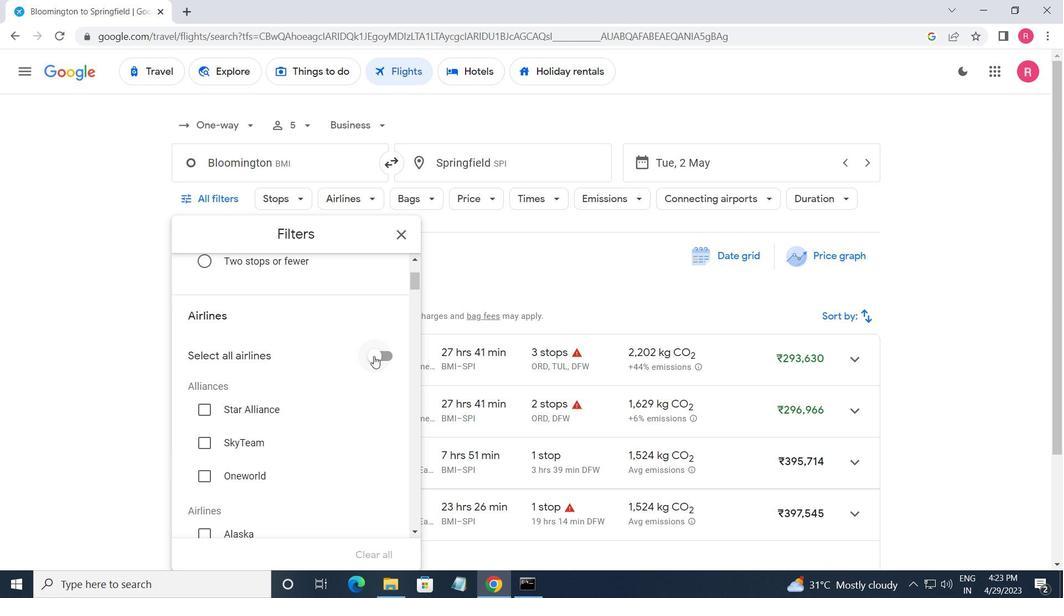 
Action: Mouse scrolled (375, 355) with delta (0, 0)
Screenshot: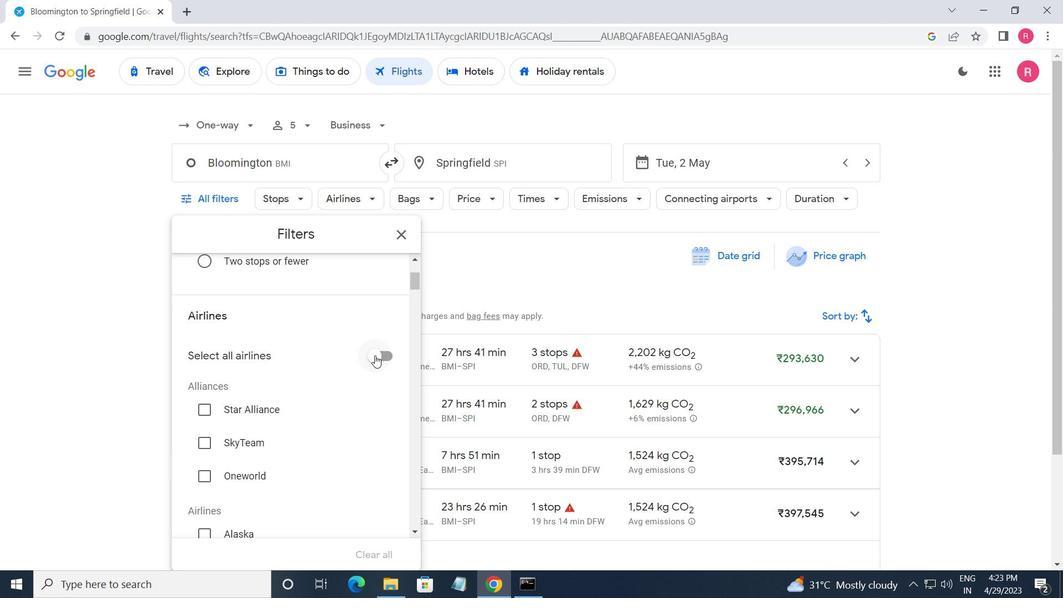 
Action: Mouse scrolled (375, 355) with delta (0, 0)
Screenshot: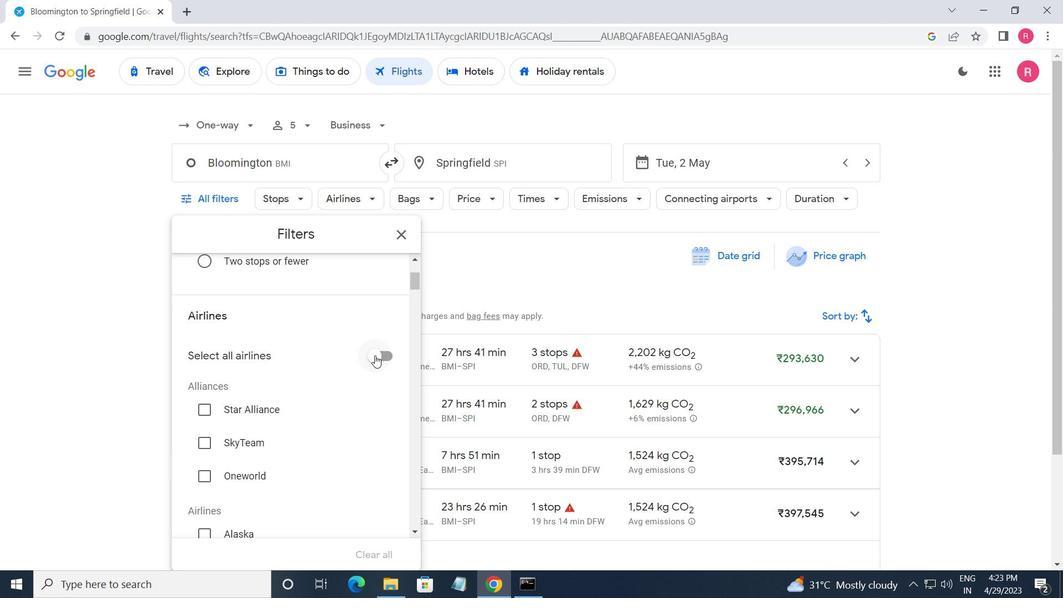 
Action: Mouse scrolled (375, 355) with delta (0, 0)
Screenshot: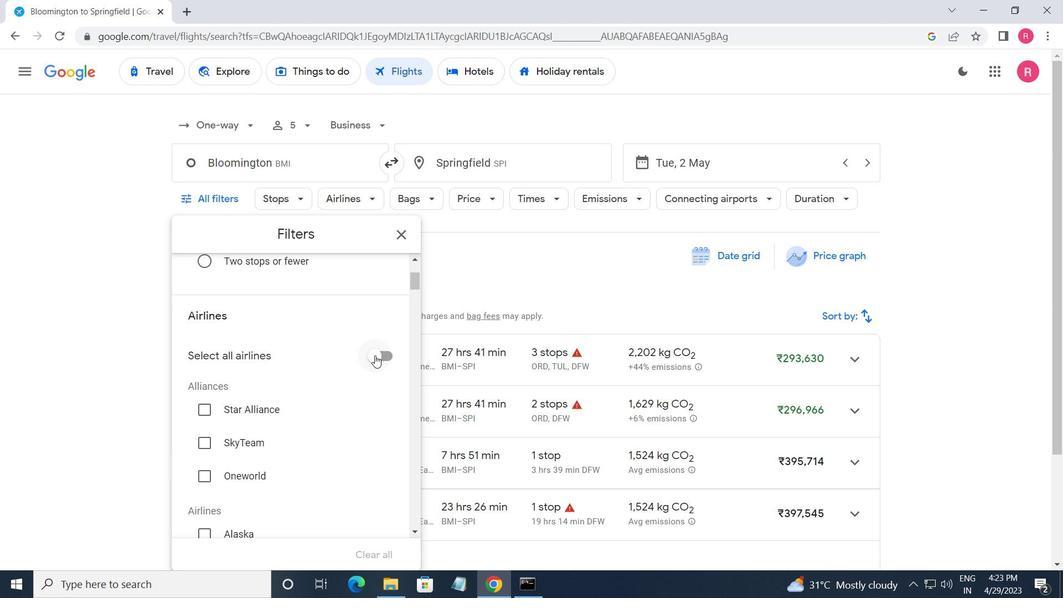 
Action: Mouse scrolled (375, 355) with delta (0, 0)
Screenshot: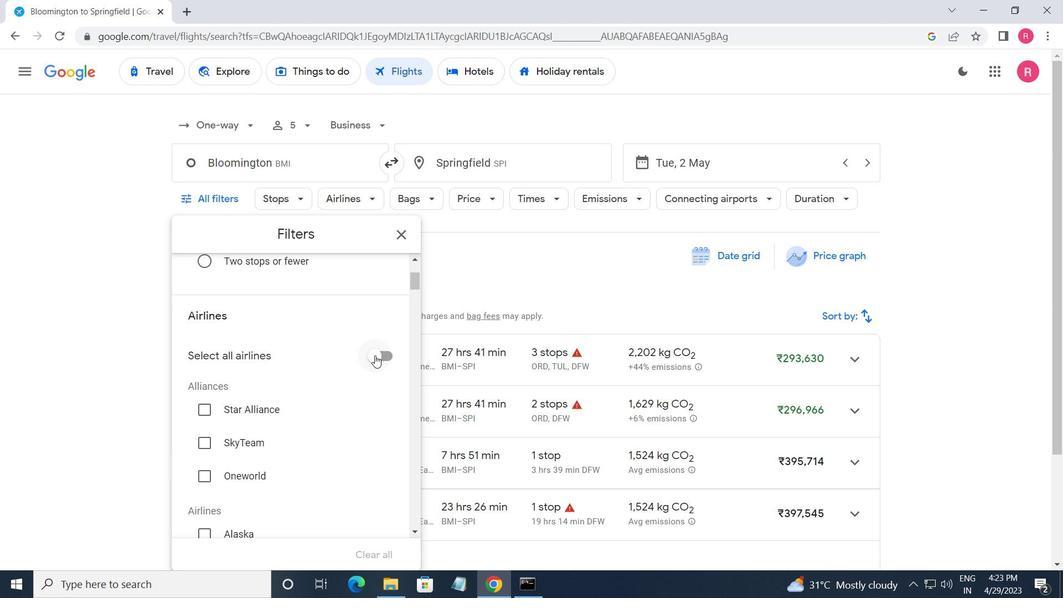 
Action: Mouse scrolled (375, 355) with delta (0, 0)
Screenshot: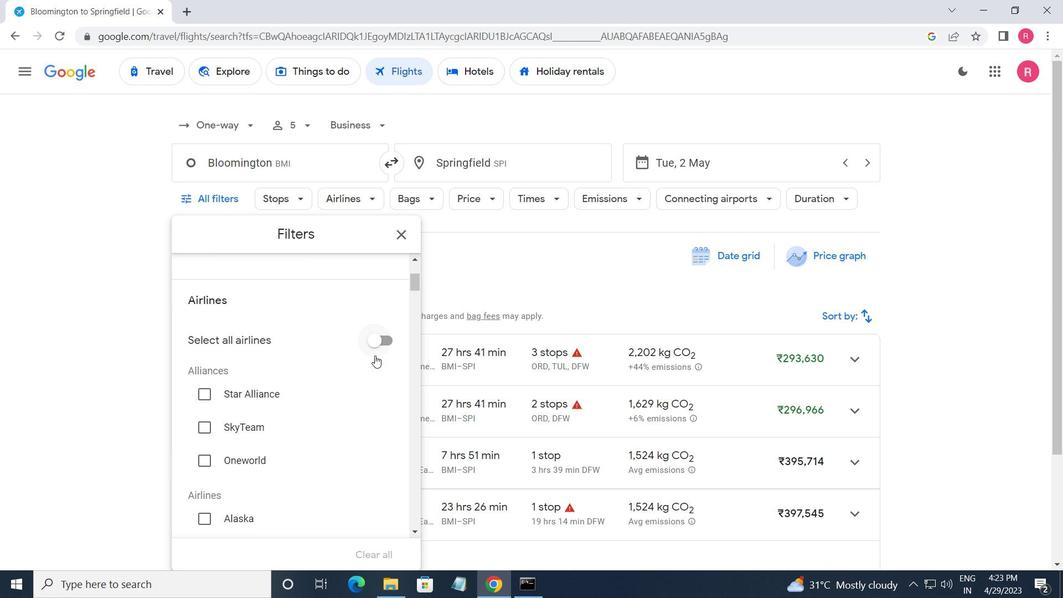 
Action: Mouse moved to (375, 421)
Screenshot: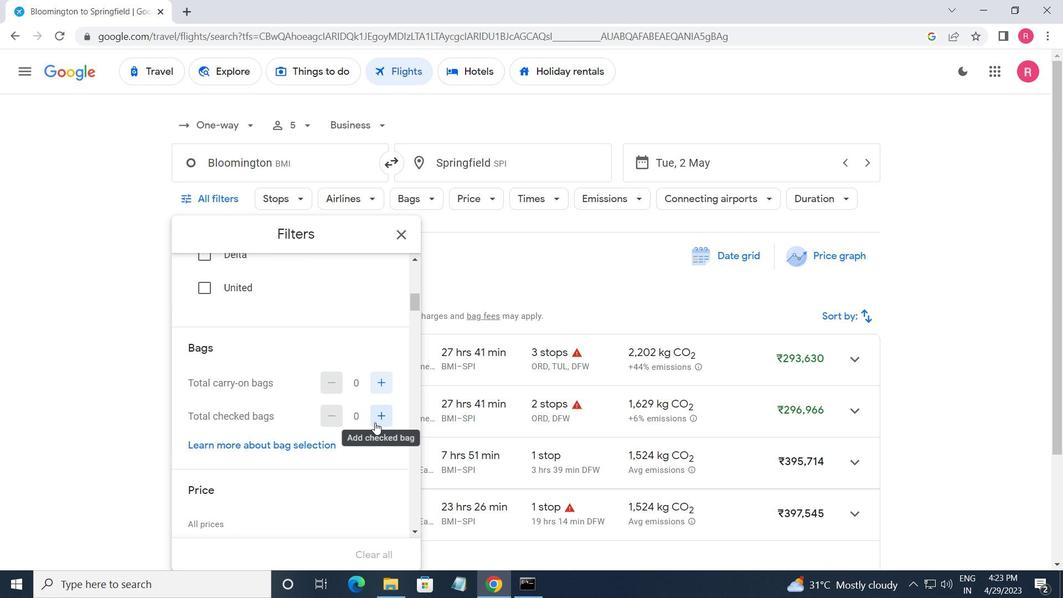
Action: Mouse pressed left at (375, 421)
Screenshot: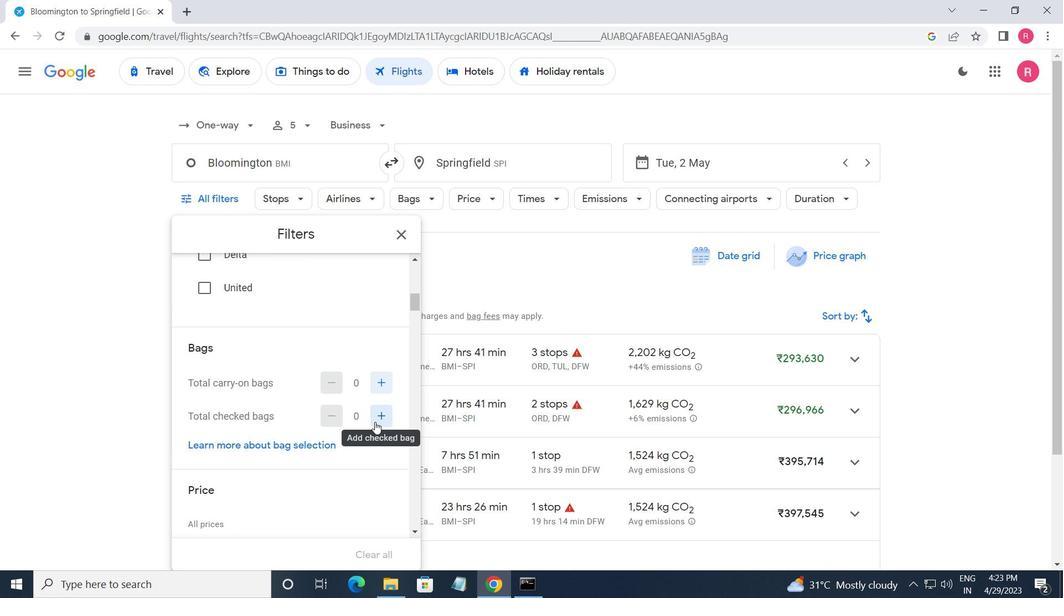 
Action: Mouse moved to (375, 417)
Screenshot: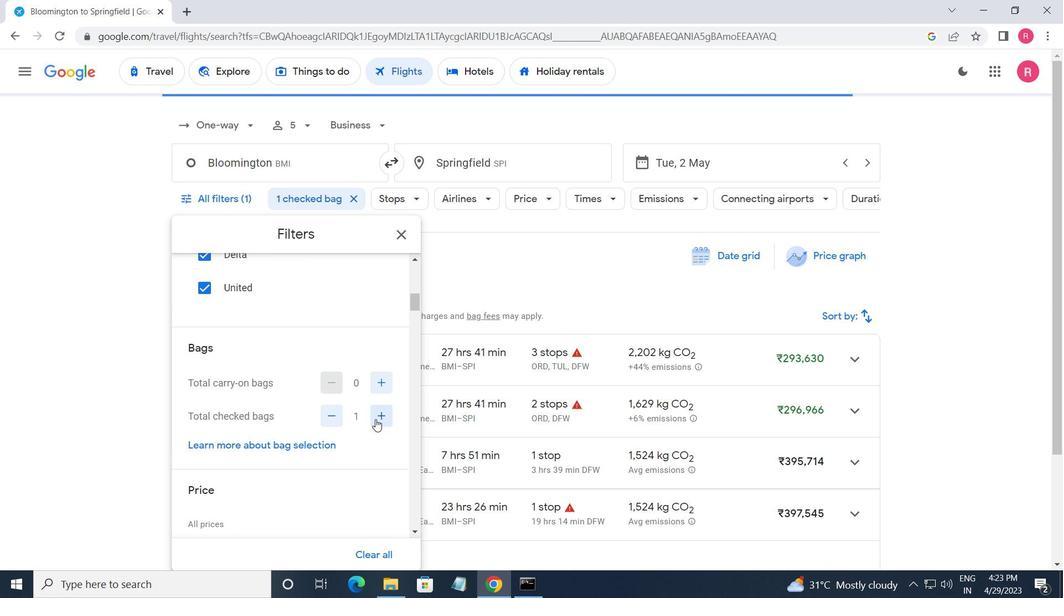 
Action: Mouse scrolled (375, 417) with delta (0, 0)
Screenshot: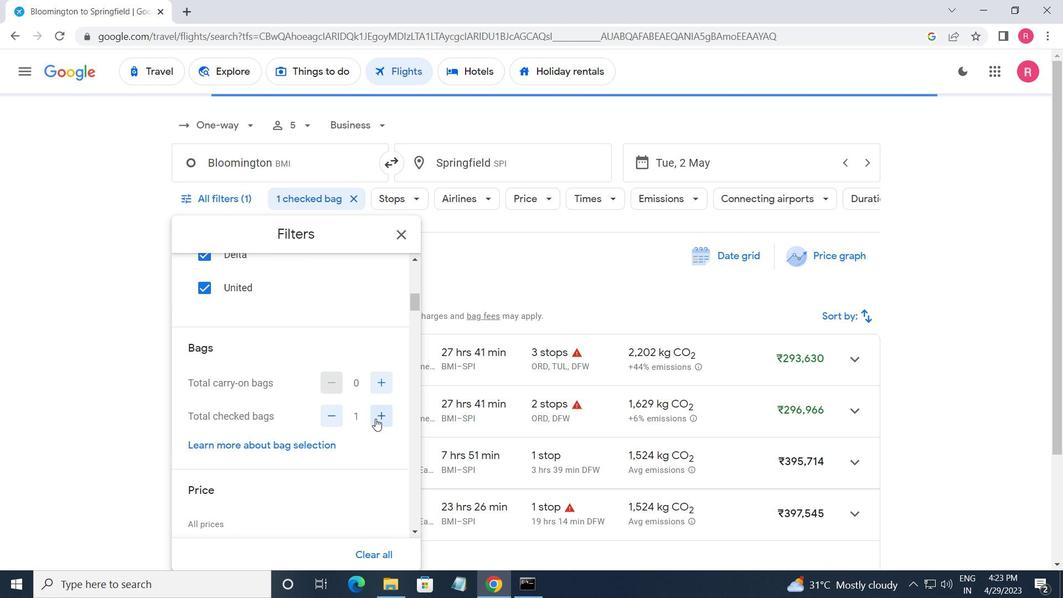 
Action: Mouse scrolled (375, 417) with delta (0, 0)
Screenshot: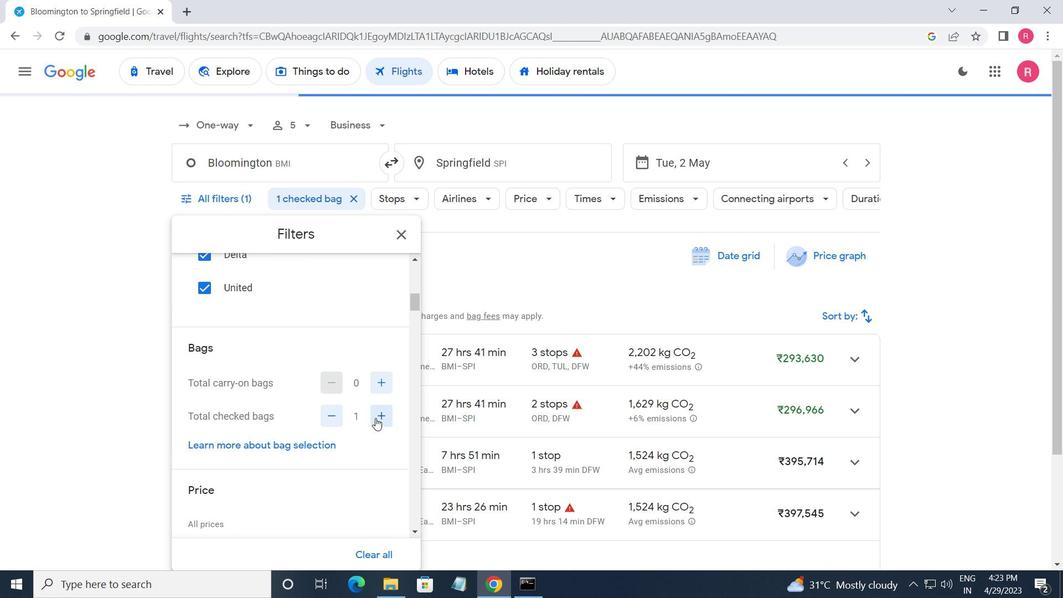 
Action: Mouse moved to (380, 409)
Screenshot: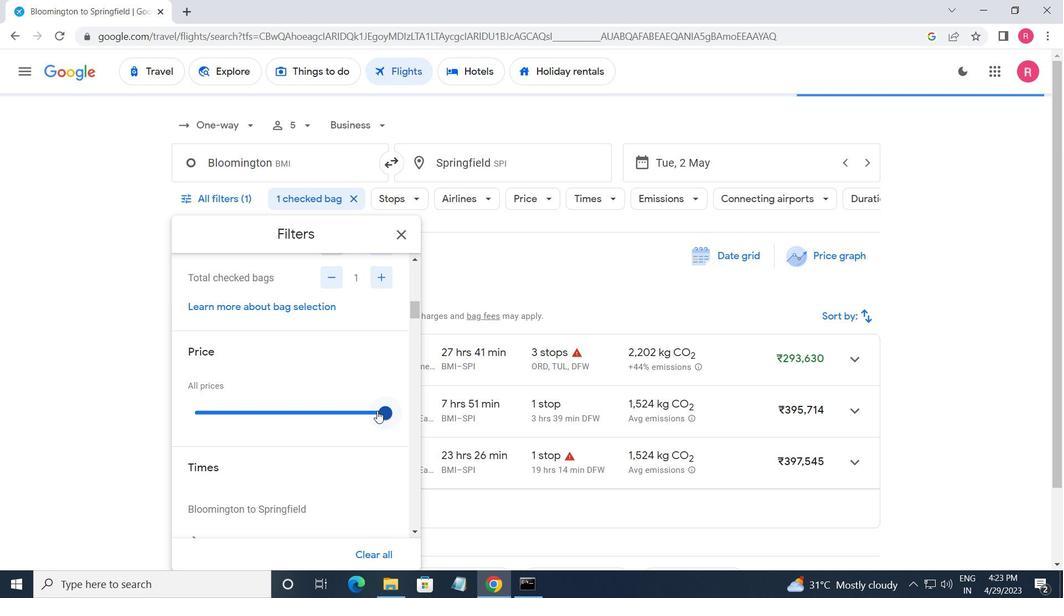 
Action: Mouse pressed left at (380, 409)
Screenshot: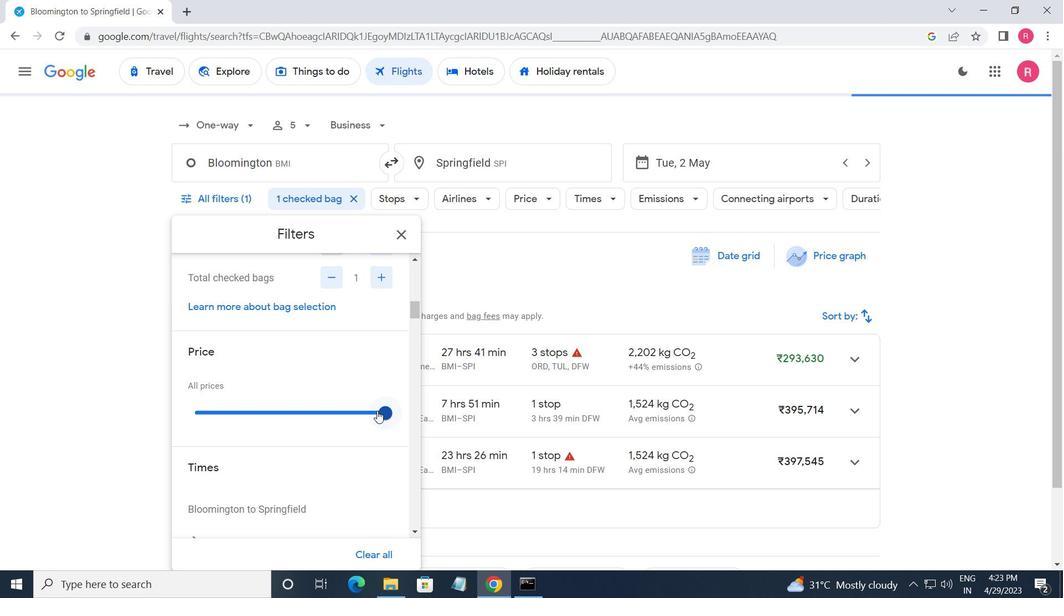 
Action: Mouse moved to (182, 429)
Screenshot: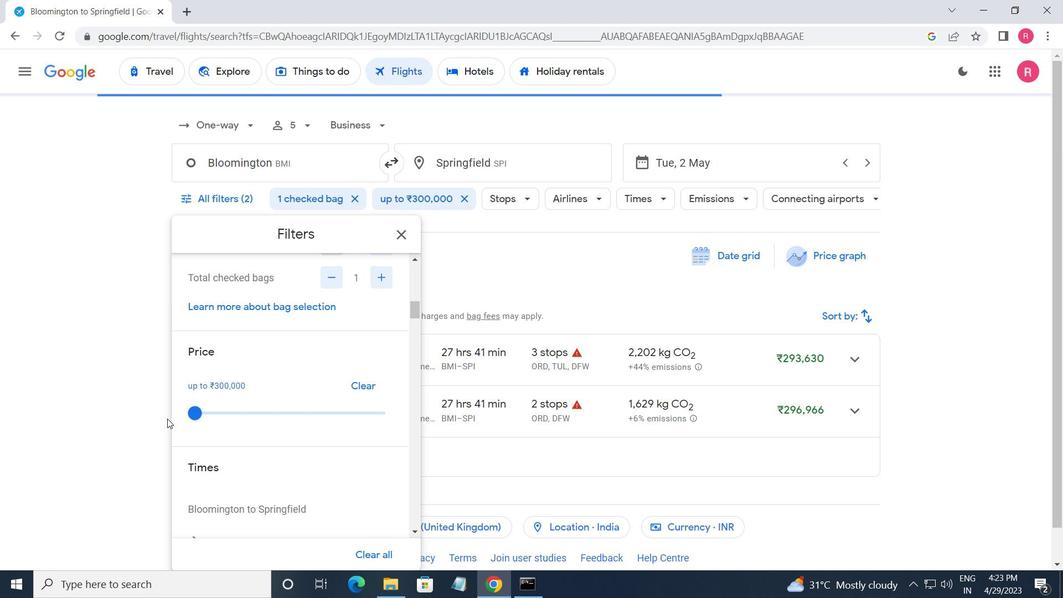 
Action: Mouse scrolled (182, 428) with delta (0, 0)
Screenshot: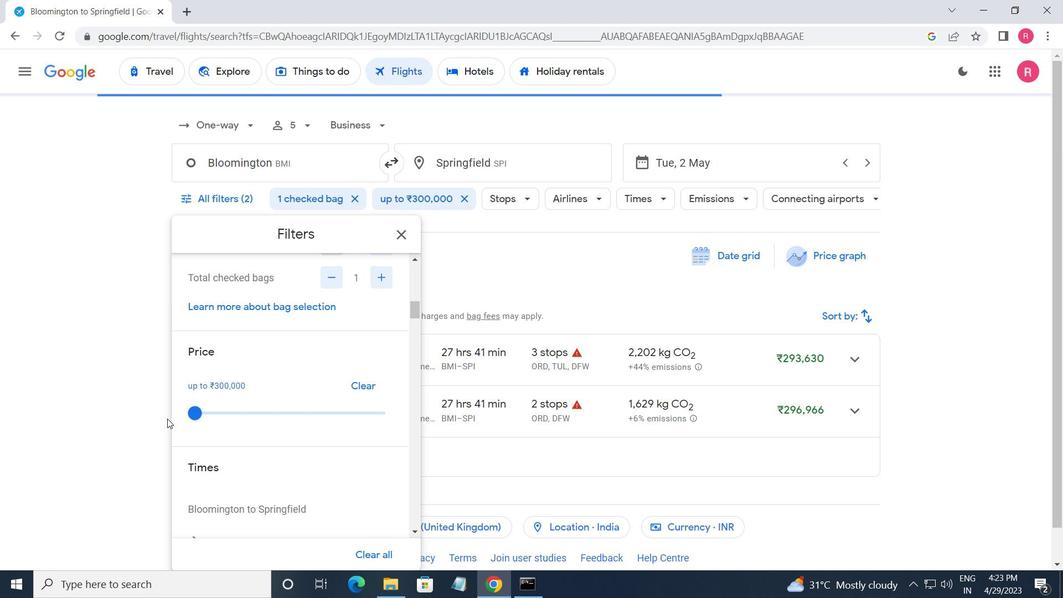 
Action: Mouse moved to (195, 436)
Screenshot: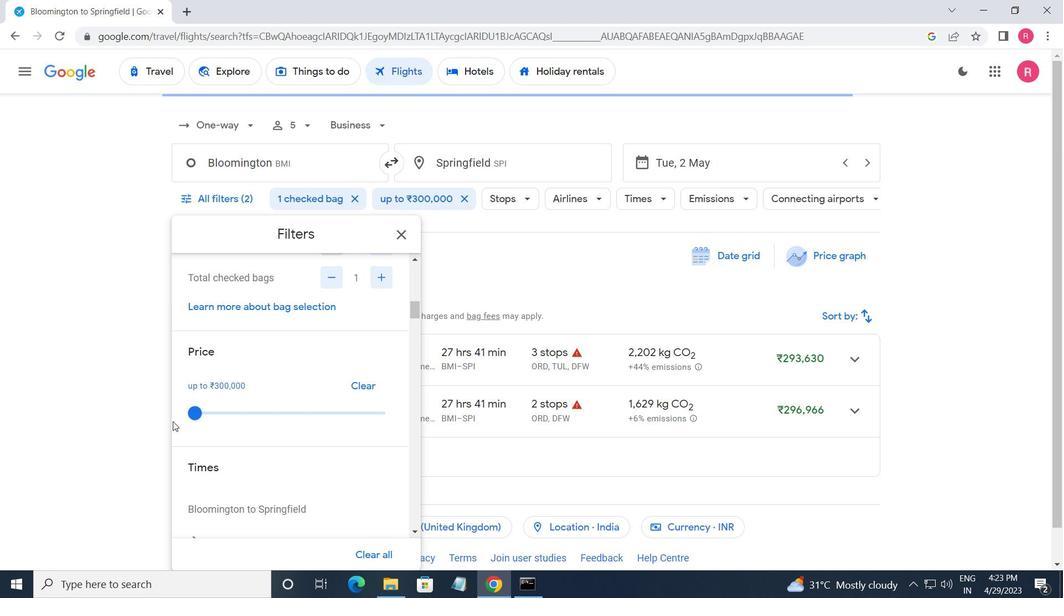 
Action: Mouse scrolled (195, 436) with delta (0, 0)
Screenshot: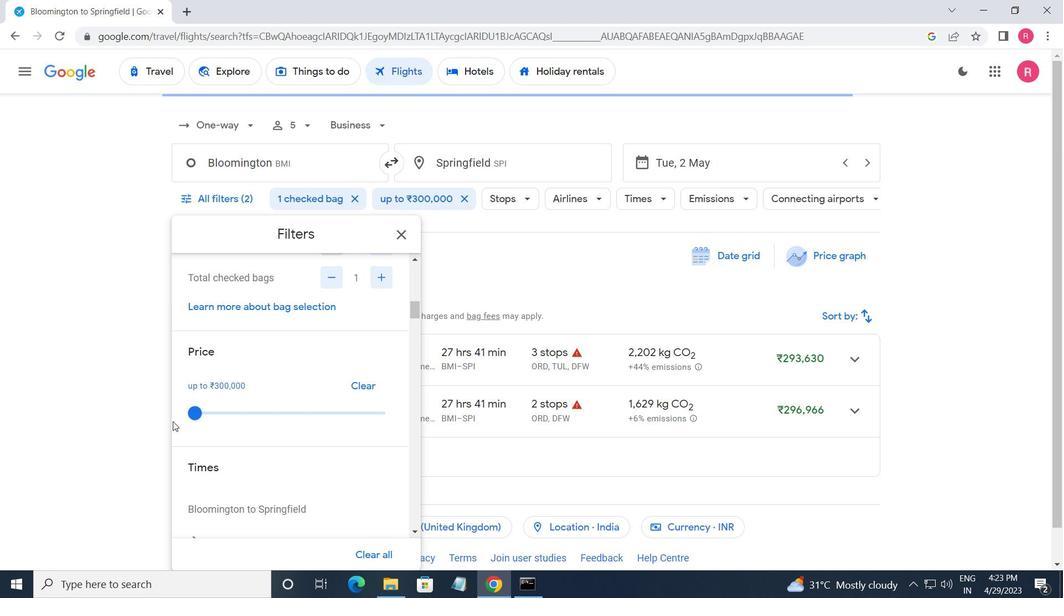 
Action: Mouse moved to (201, 438)
Screenshot: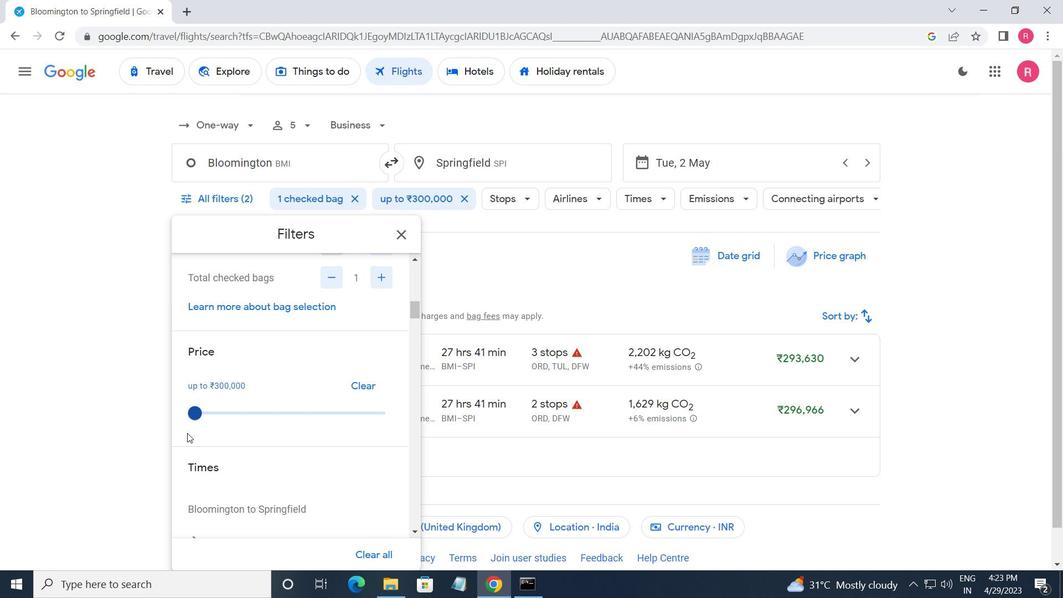 
Action: Mouse scrolled (201, 438) with delta (0, 0)
Screenshot: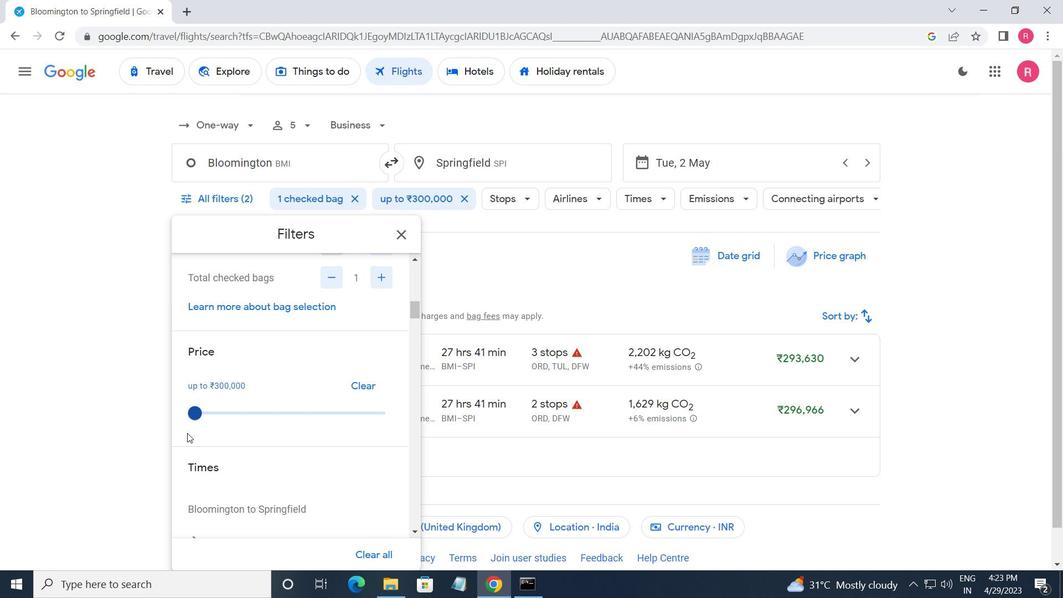 
Action: Mouse moved to (190, 370)
Screenshot: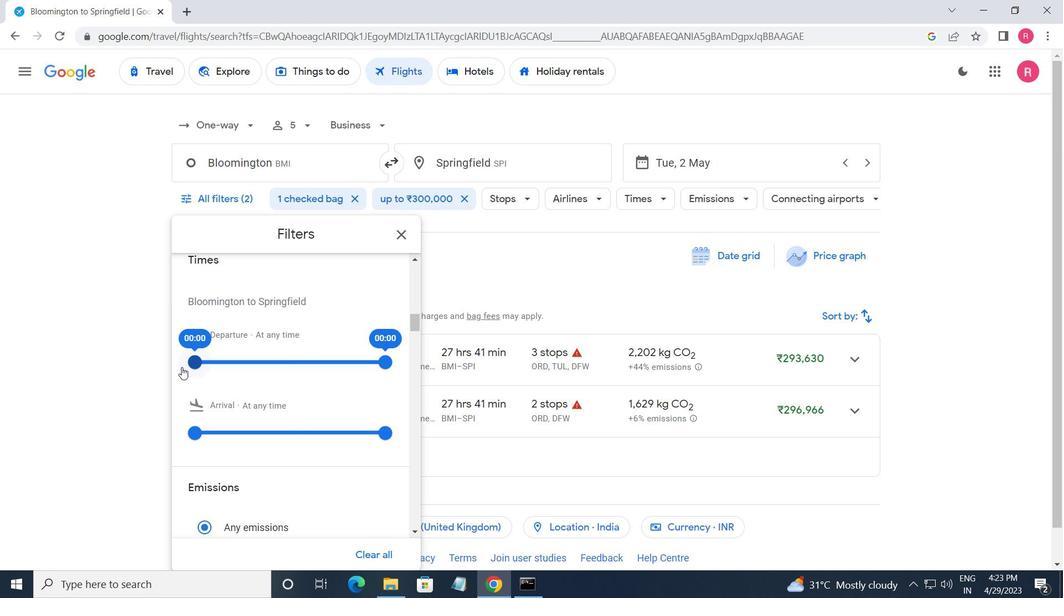 
Action: Mouse pressed left at (190, 370)
Screenshot: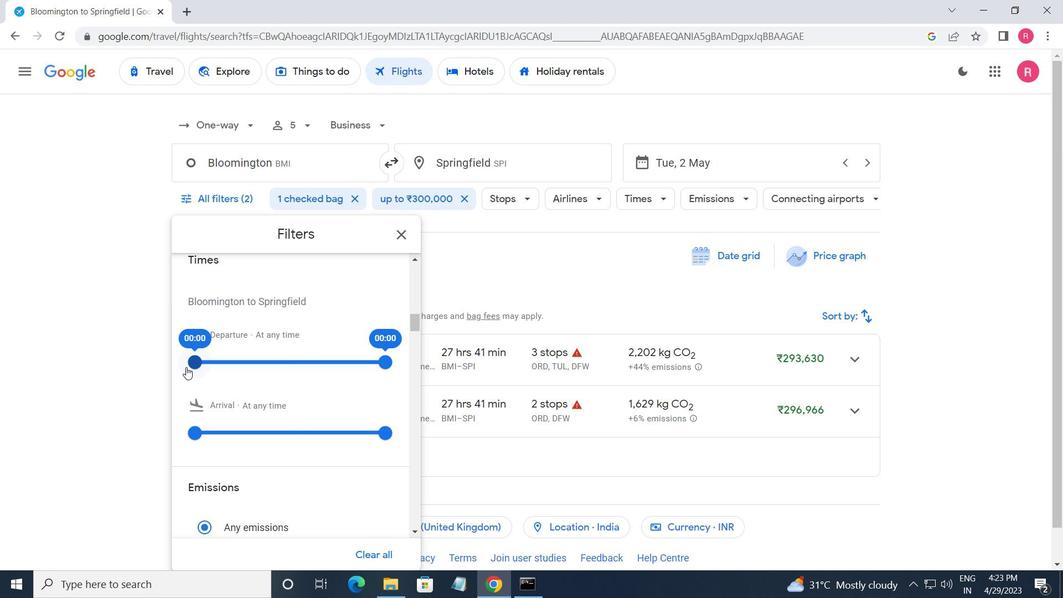 
Action: Mouse moved to (381, 364)
Screenshot: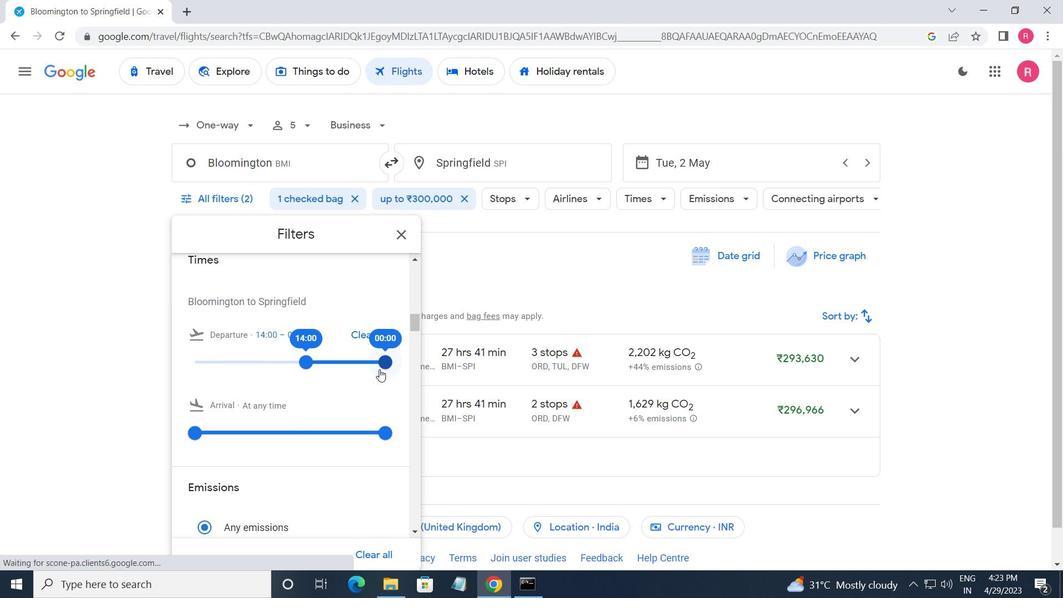 
Action: Mouse pressed left at (381, 364)
Screenshot: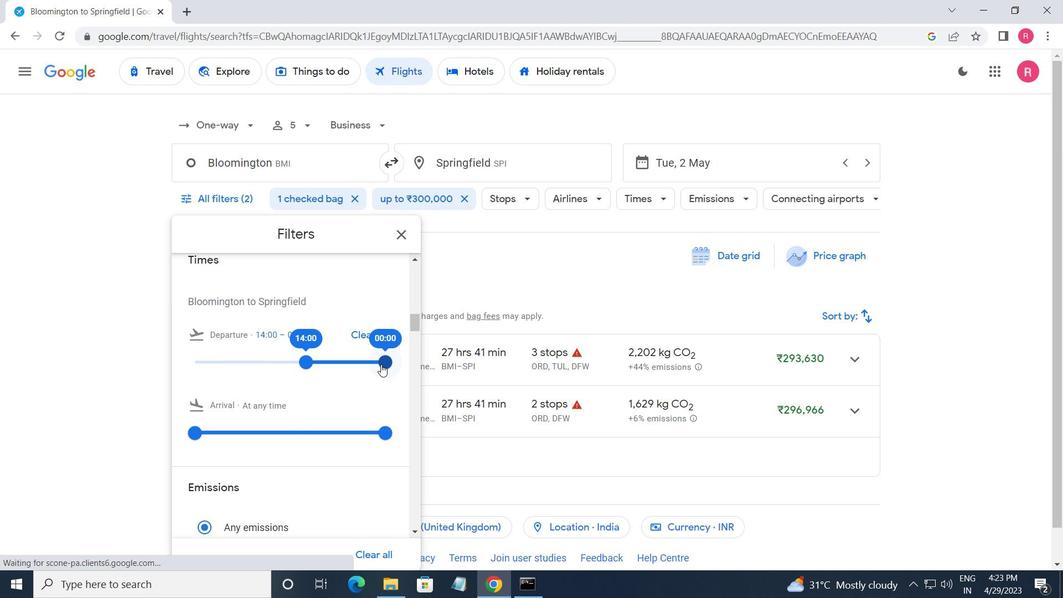 
Action: Mouse moved to (399, 241)
Screenshot: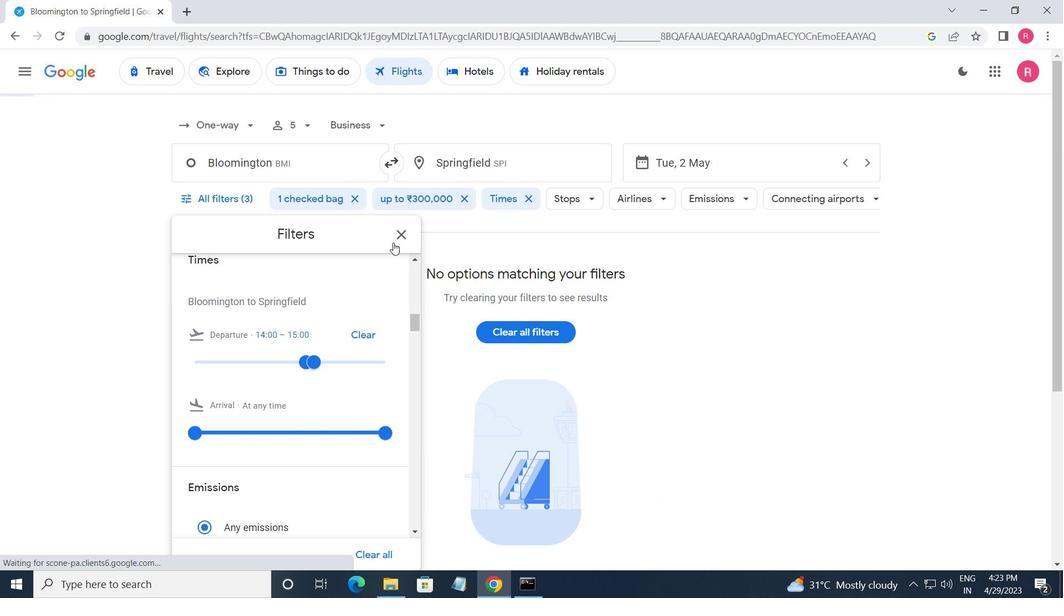 
Action: Mouse pressed left at (399, 241)
Screenshot: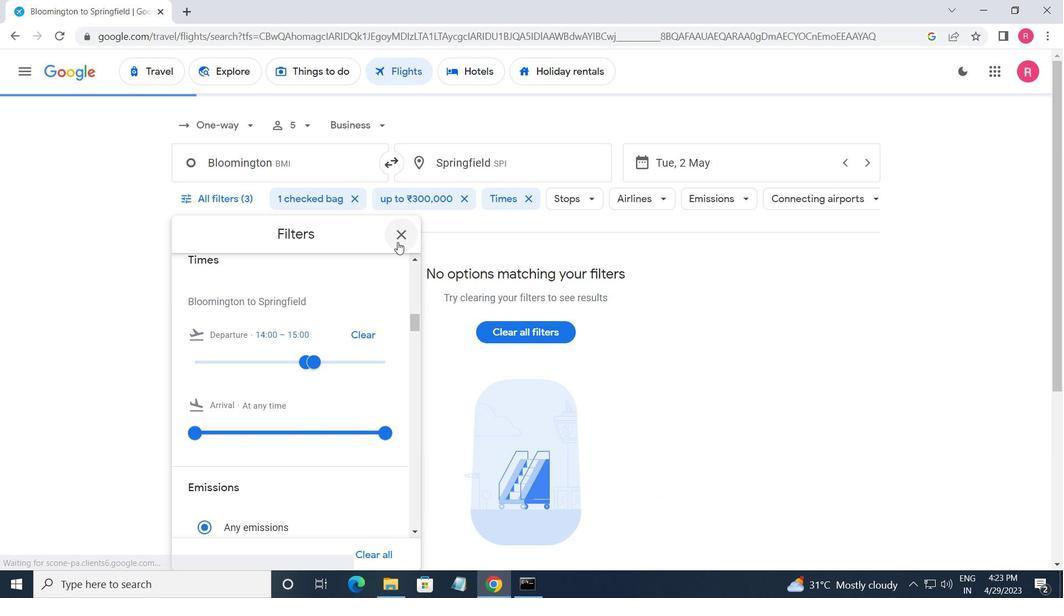 
Action: Mouse moved to (424, 186)
Screenshot: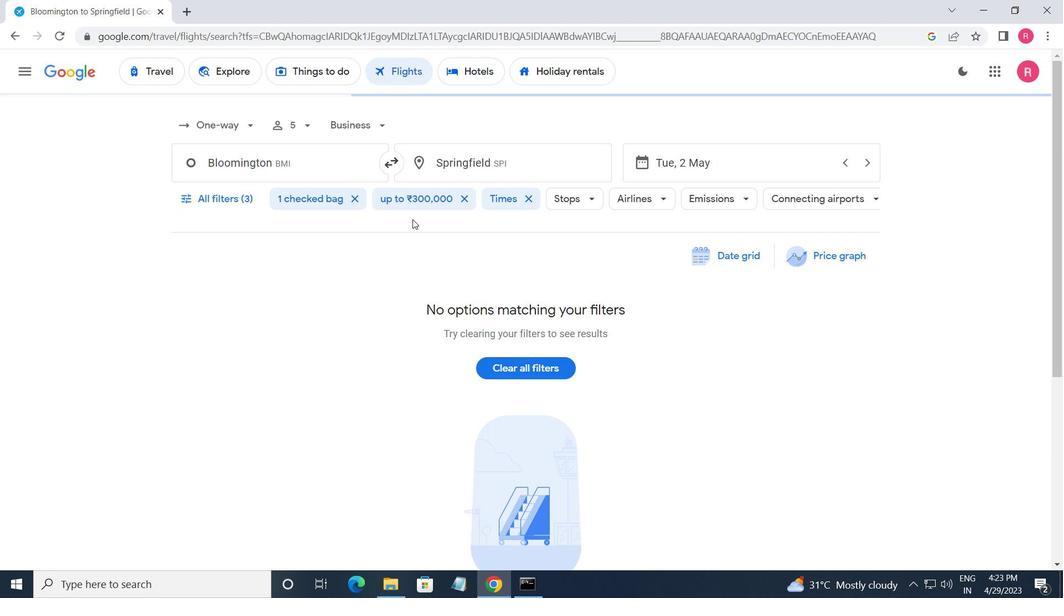
